 Task: In the Company boozallen.com, Create email and send with subject: 'Elevate Your Success: Introducing a Transformative Opportunity', and with mail content 'Good Day,_x000D_
Embrace the power of innovation. Our disruptive solution will propel your industry forward and position you as a leader in your field._x000D_
Best Regards', attach the document: Business_plan.docx and insert image: visitingcard.jpg. Below Best Regards, write Twitter and insert the URL: 'twitter.com'. Mark checkbox to create task to follow up : In 1 week.  Enter or choose an email address of recipient's from company's contact and send.. Logged in from softage.10@softage.net
Action: Mouse moved to (65, 48)
Screenshot: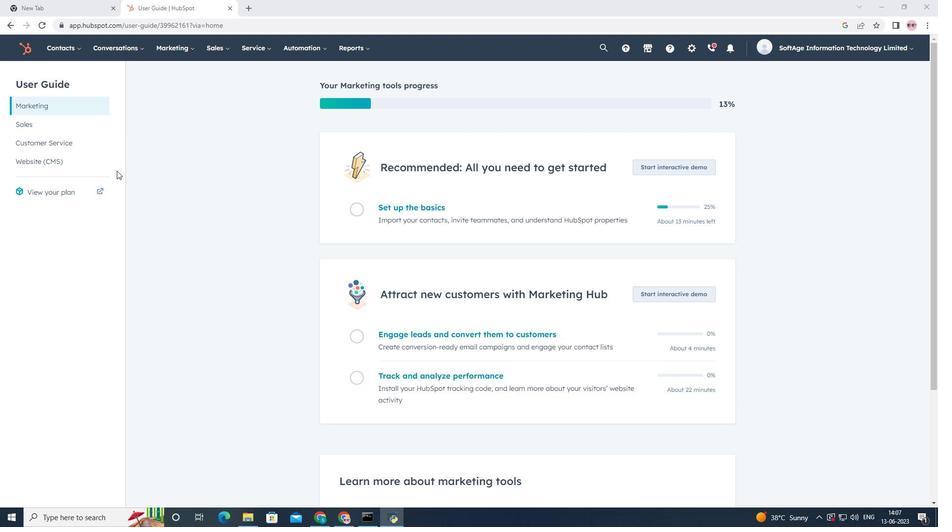
Action: Mouse pressed left at (65, 48)
Screenshot: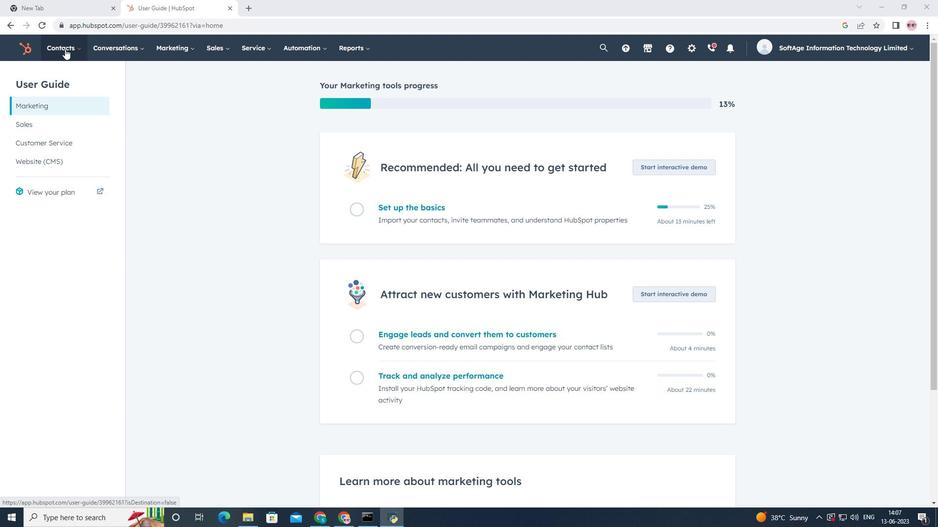 
Action: Mouse moved to (70, 89)
Screenshot: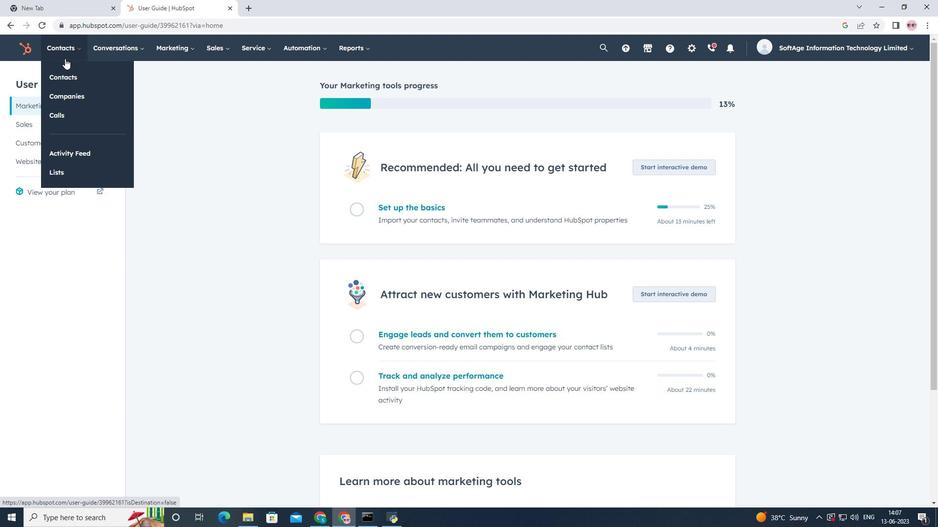 
Action: Mouse pressed left at (70, 89)
Screenshot: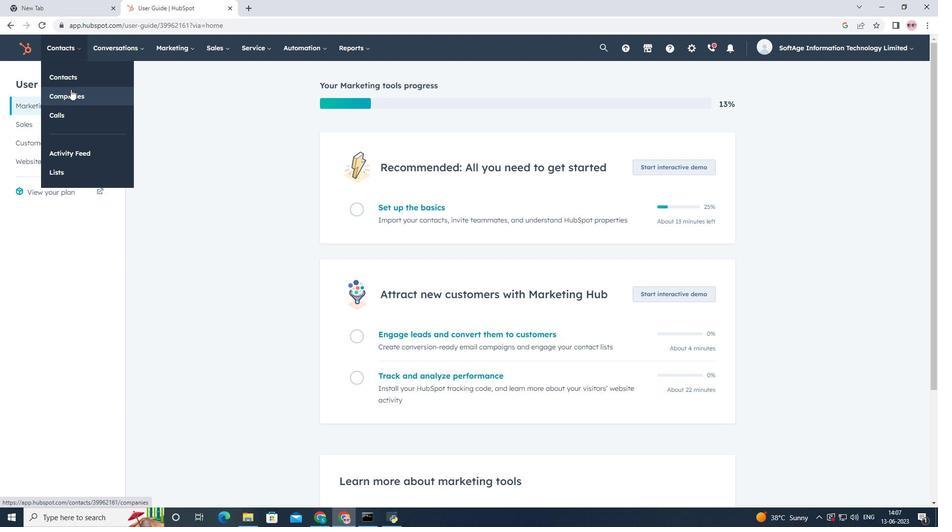 
Action: Mouse moved to (79, 161)
Screenshot: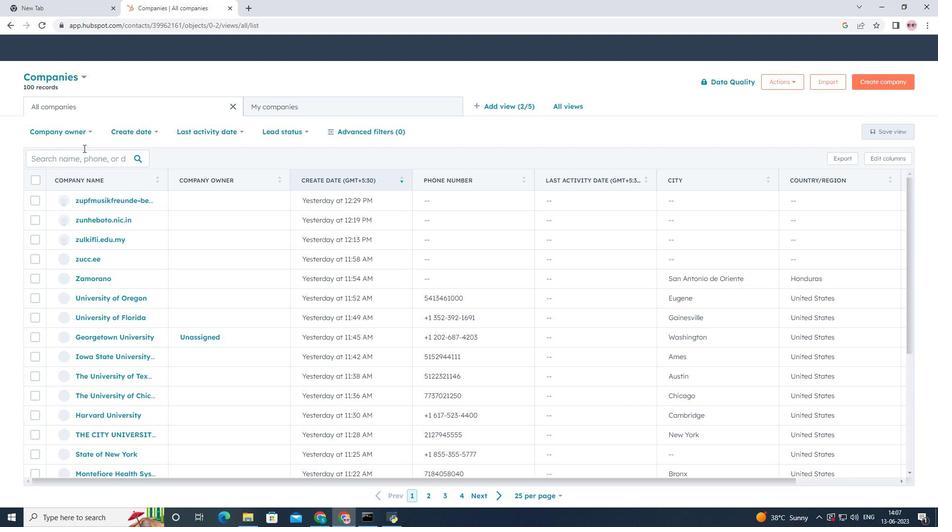 
Action: Mouse pressed left at (79, 161)
Screenshot: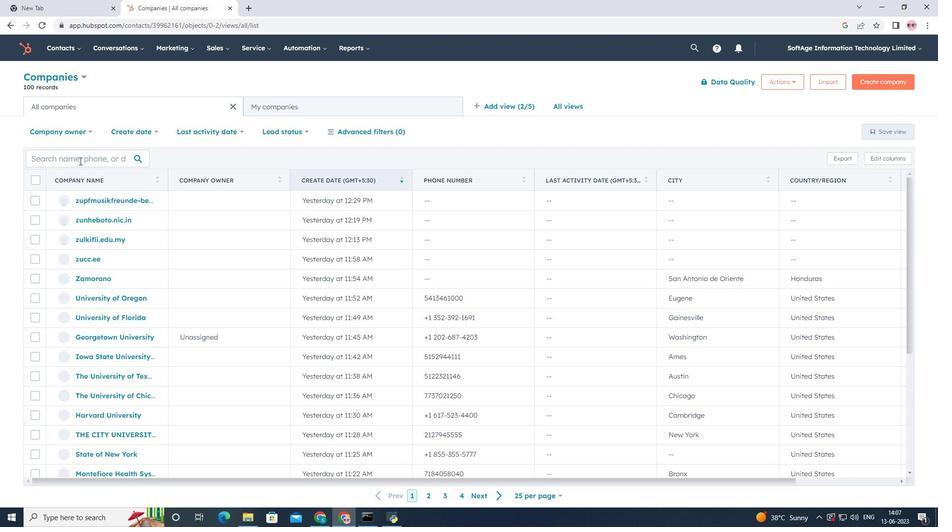 
Action: Key pressed <Key.shift>B<Key.backspace>boozallen.com
Screenshot: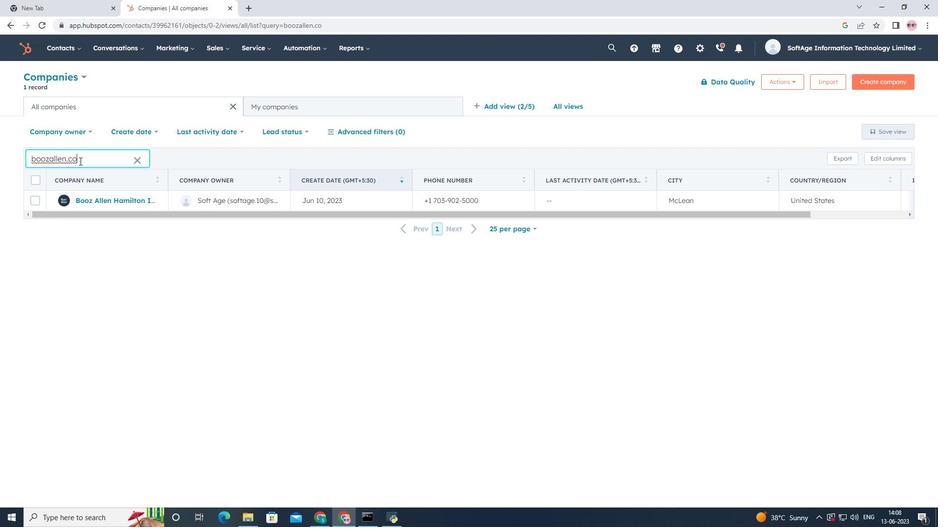
Action: Mouse moved to (99, 197)
Screenshot: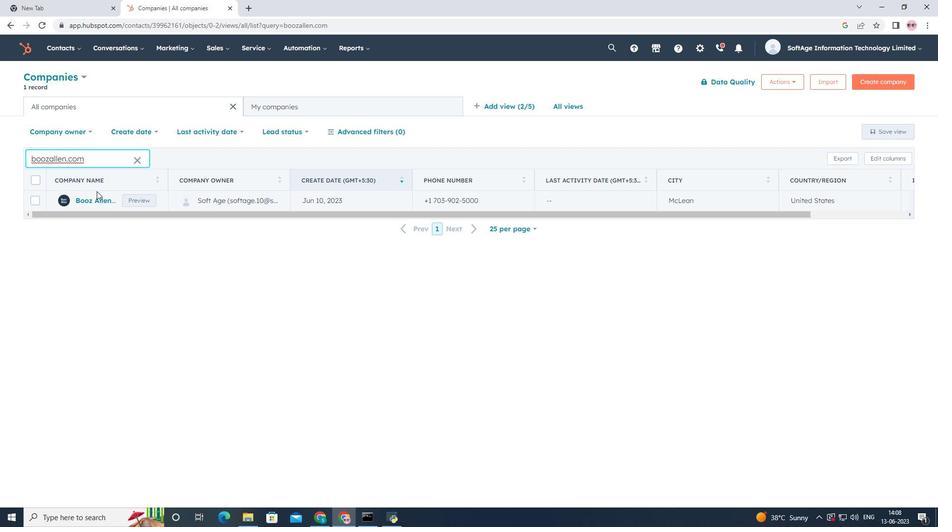 
Action: Mouse pressed left at (99, 197)
Screenshot: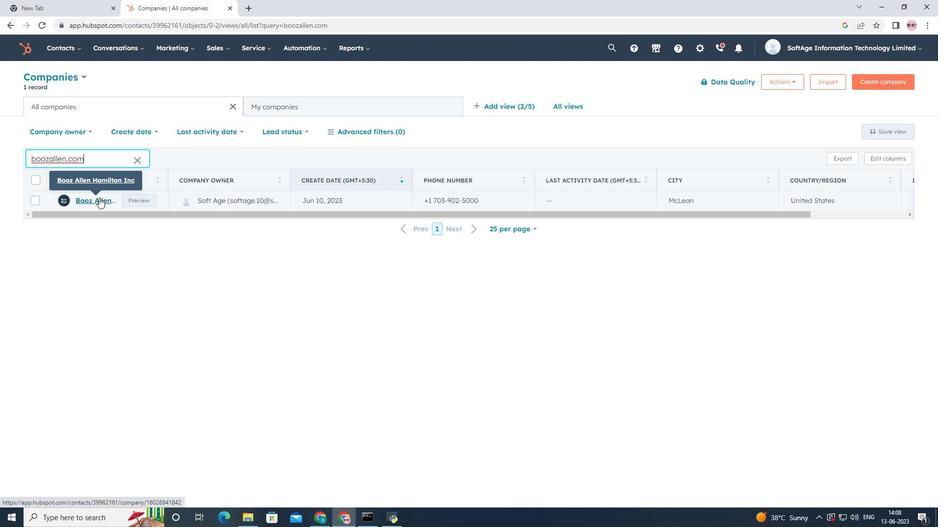 
Action: Mouse moved to (66, 166)
Screenshot: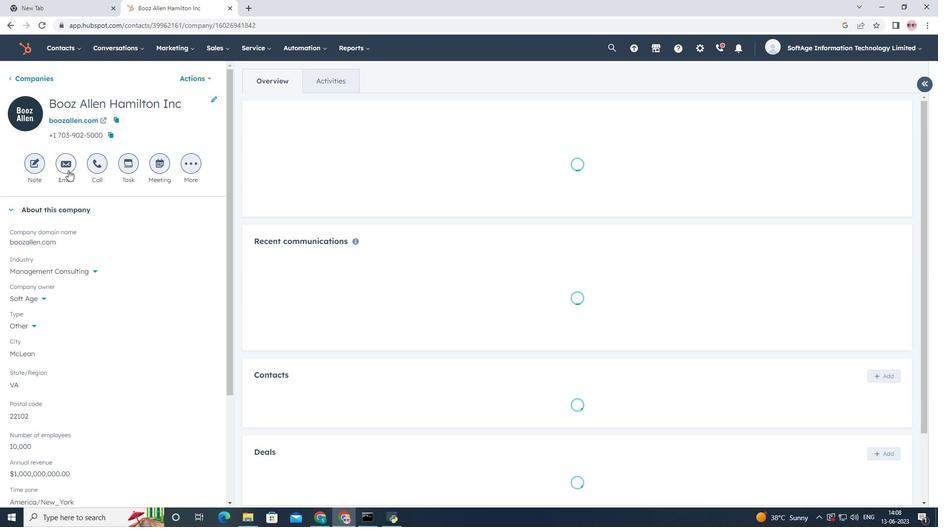 
Action: Mouse pressed left at (66, 166)
Screenshot: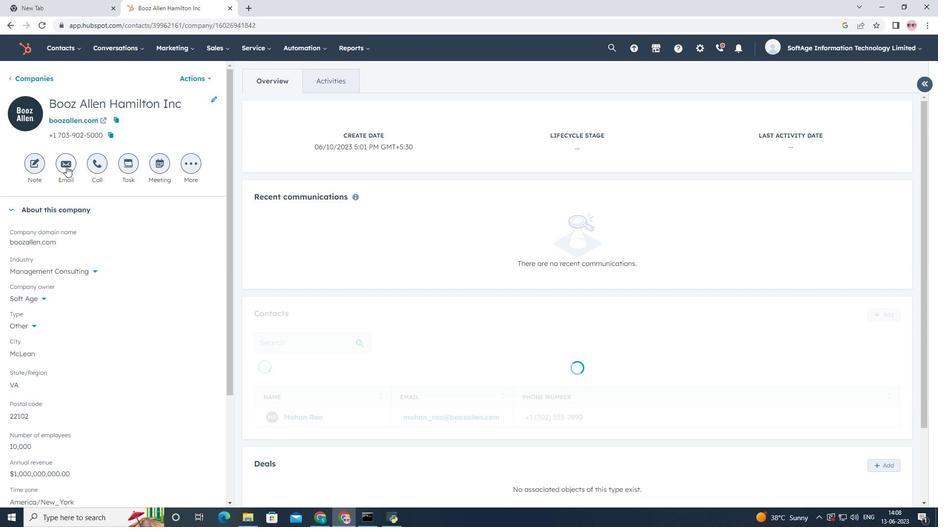 
Action: Mouse moved to (605, 330)
Screenshot: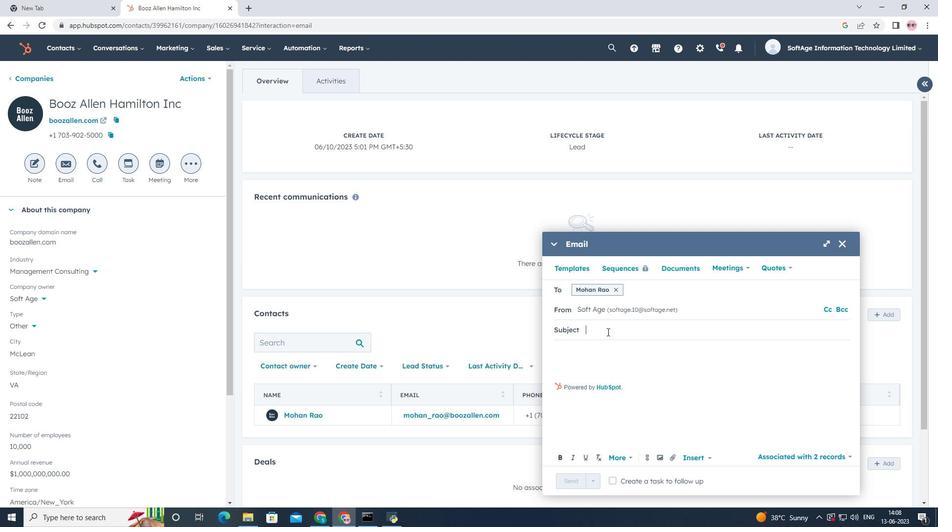 
Action: Mouse pressed left at (605, 330)
Screenshot: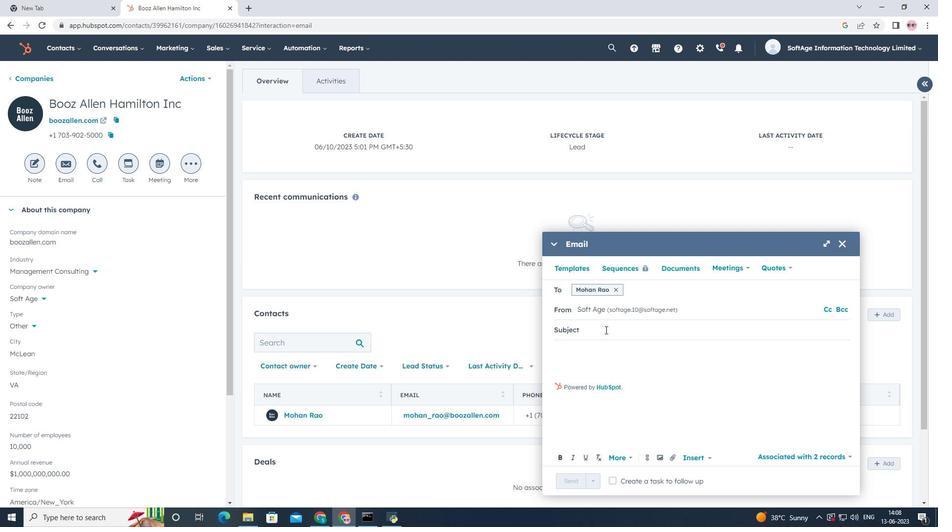 
Action: Key pressed <Key.shift><Key.shift><Key.shift><Key.shift><Key.shift><Key.shift><Key.shift><Key.shift><Key.shift><Key.shift><Key.shift><Key.shift><Key.shift><Key.shift><Key.shift><Key.shift><Key.shift><Key.shift><Key.shift><Key.shift><Key.shift><Key.shift>Elevate<Key.space>your<Key.backspace><Key.backspace><Key.backspace><Key.backspace><Key.shift>Yoi<Key.backspace>ur<Key.space><Key.shift><Key.shift><Key.shift><Key.shift><Key.shift><Key.shift><Key.shift>Success<Key.shift><Key.shift><Key.shift><Key.shift><Key.shift><Key.shift><Key.shift><Key.shift><Key.shift><Key.shift><Key.shift><Key.shift><Key.shift><Key.shift><Key.shift>:<Key.space><Key.shift>Introducing<Key.space>a<Key.space><Key.shift>Transformative<Key.space><Key.shift>Opportunity
Screenshot: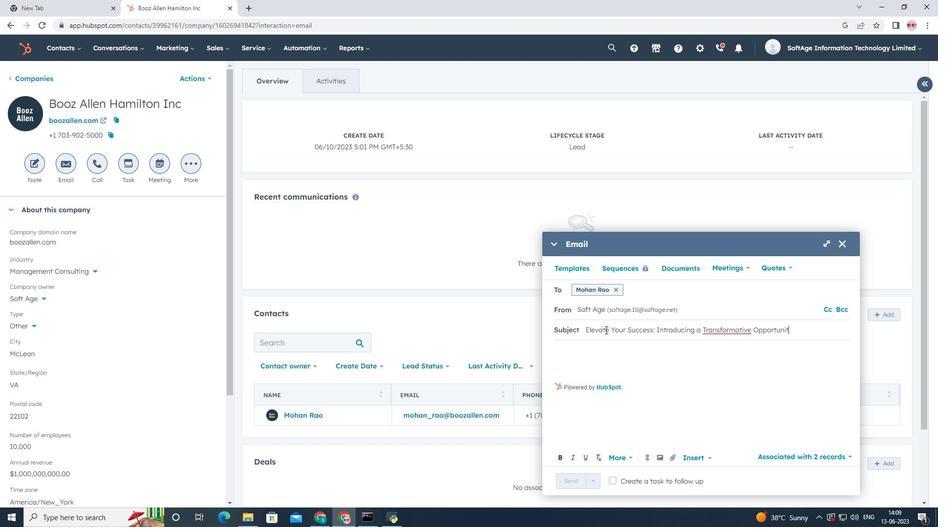
Action: Mouse moved to (569, 347)
Screenshot: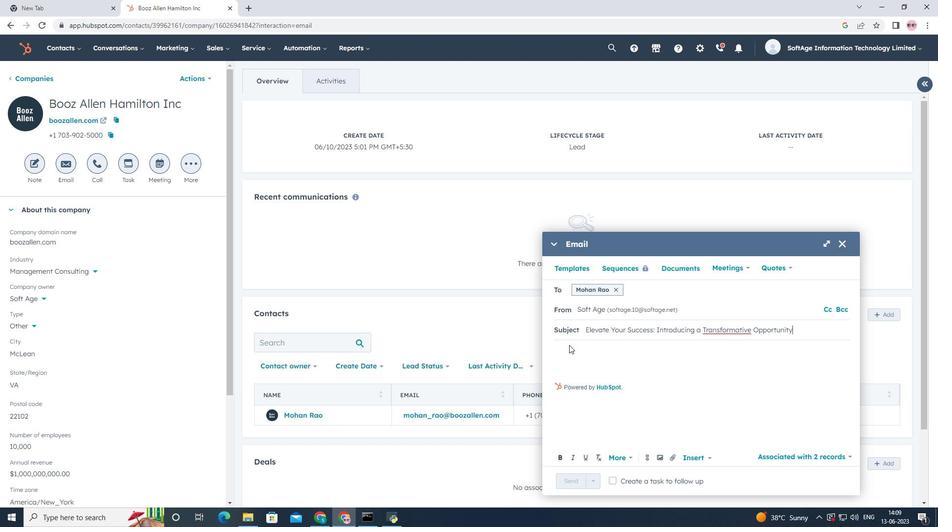 
Action: Mouse pressed left at (569, 347)
Screenshot: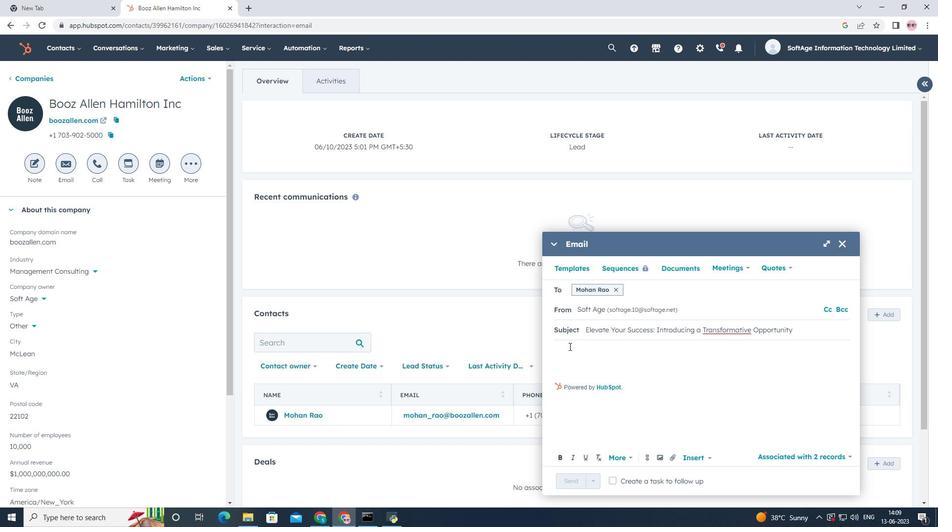 
Action: Key pressed <Key.shift><Key.shift><Key.shift><Key.shift><Key.shift><Key.shift><Key.shift><Key.shift><Key.shift><Key.shift><Key.shift><Key.shift><Key.shift><Key.shift><Key.shift>Good<Key.space><Key.shift>Day
Screenshot: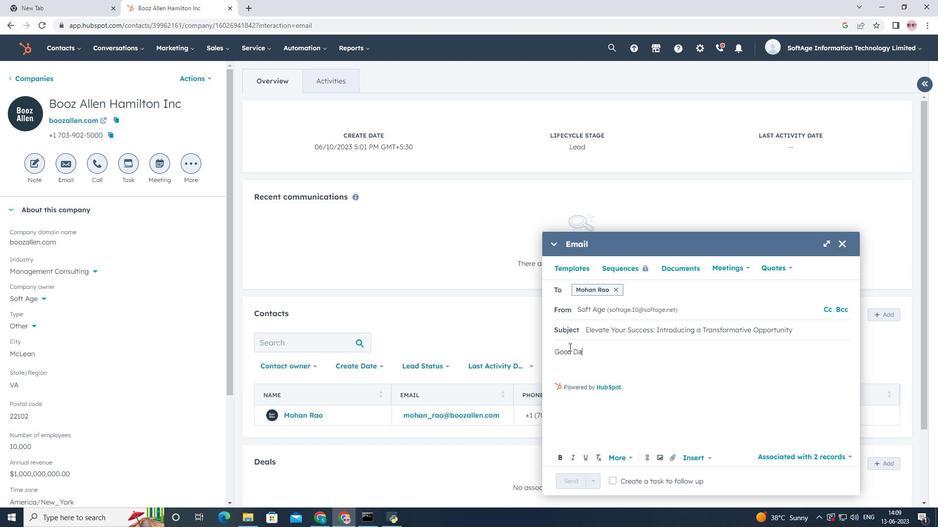 
Action: Mouse moved to (557, 362)
Screenshot: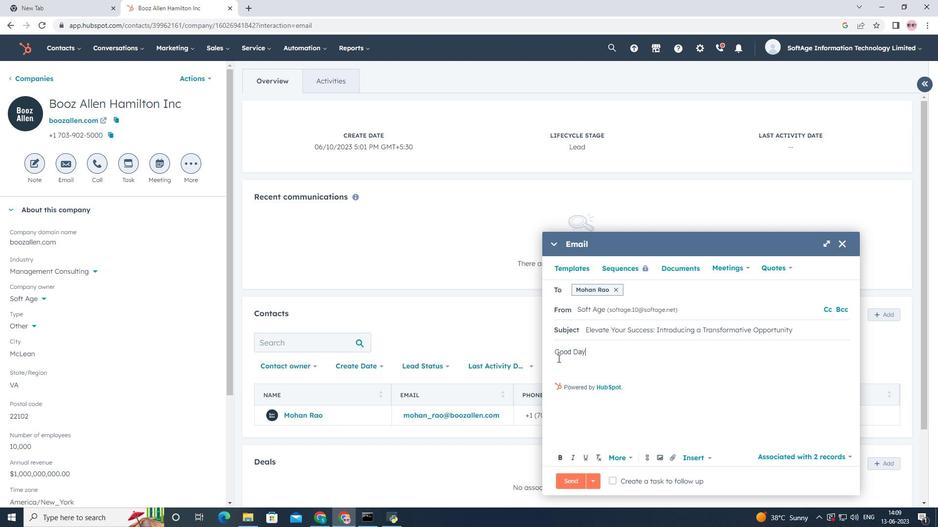 
Action: Mouse pressed left at (557, 362)
Screenshot: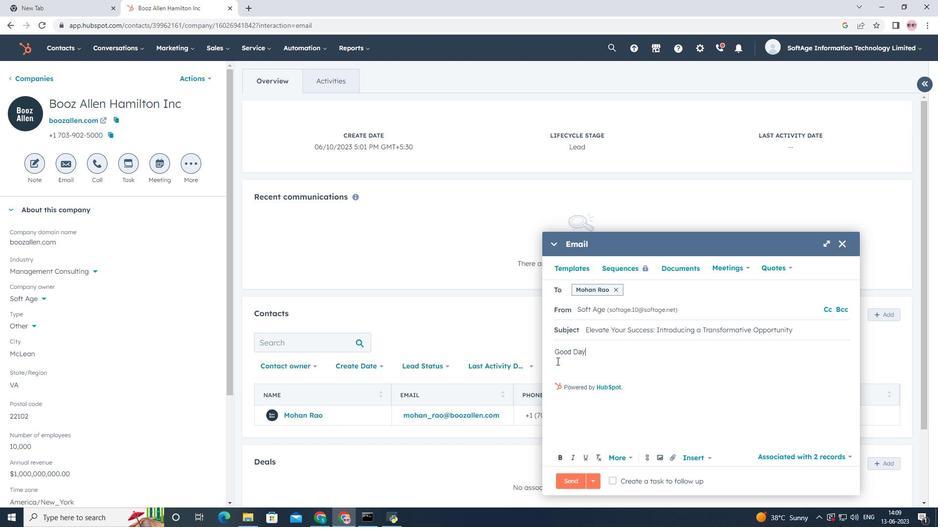 
Action: Key pressed <Key.shift><Key.shift><Key.shift><Key.shift><Key.shift><Key.shift><Key.shift>Embrace<Key.space>the<Key.space>power<Key.space>of<Key.space>innovation<Key.space><Key.backspace>.<Key.space><Key.shift><Key.shift><Key.shift>Our<Key.space>disruptive<Key.space>solution<Key.space>will<Key.space>propel<Key.space>your<Key.space>industry<Key.space>forward<Key.space>and<Key.space>positiom<Key.backspace>n<Key.space>you<Key.space>as<Key.space>a<Key.space>leader<Key.space>in<Key.space>your<Key.space>field.<Key.enter><Key.shift>Best<Key.space><Key.shift>Regards<Key.enter>
Screenshot: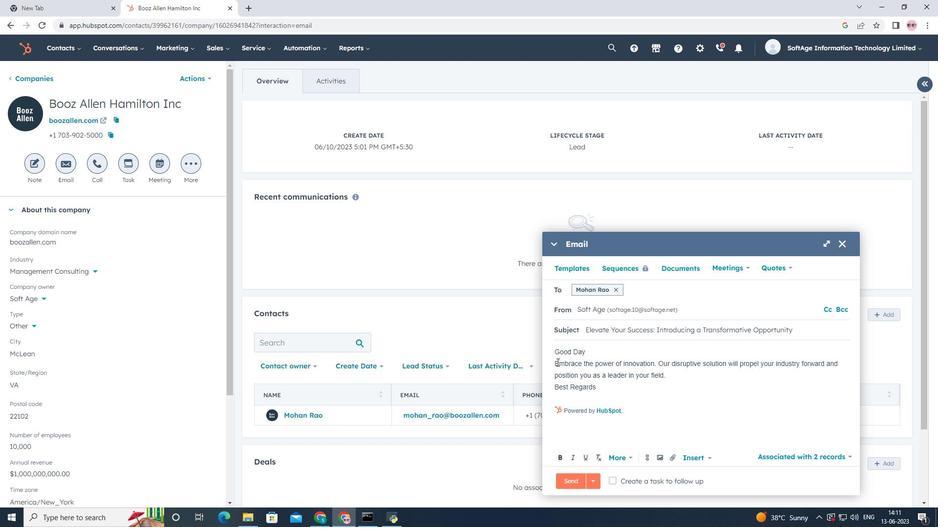 
Action: Mouse moved to (671, 458)
Screenshot: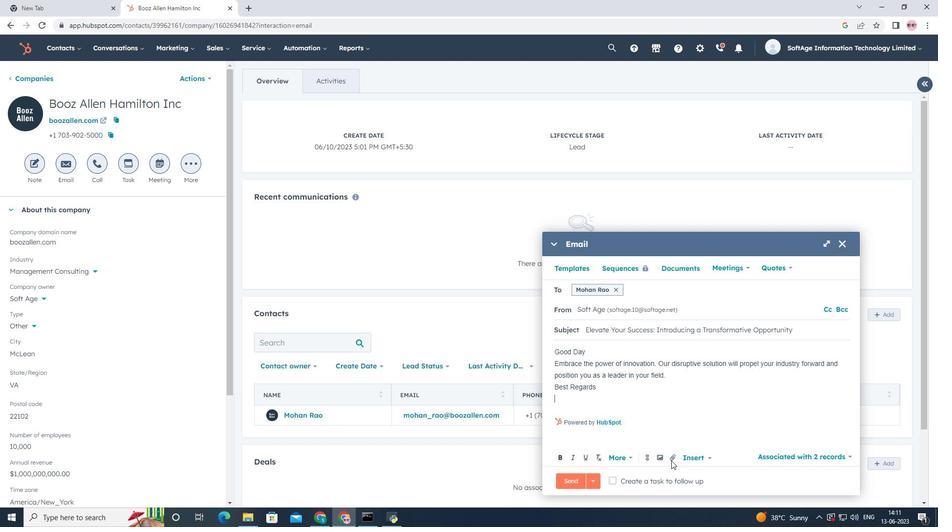 
Action: Mouse pressed left at (671, 458)
Screenshot: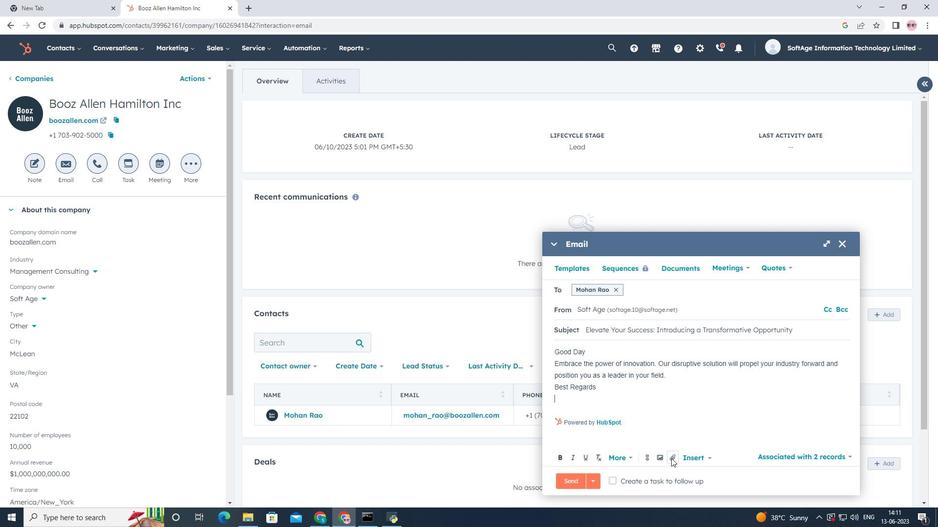 
Action: Mouse moved to (677, 430)
Screenshot: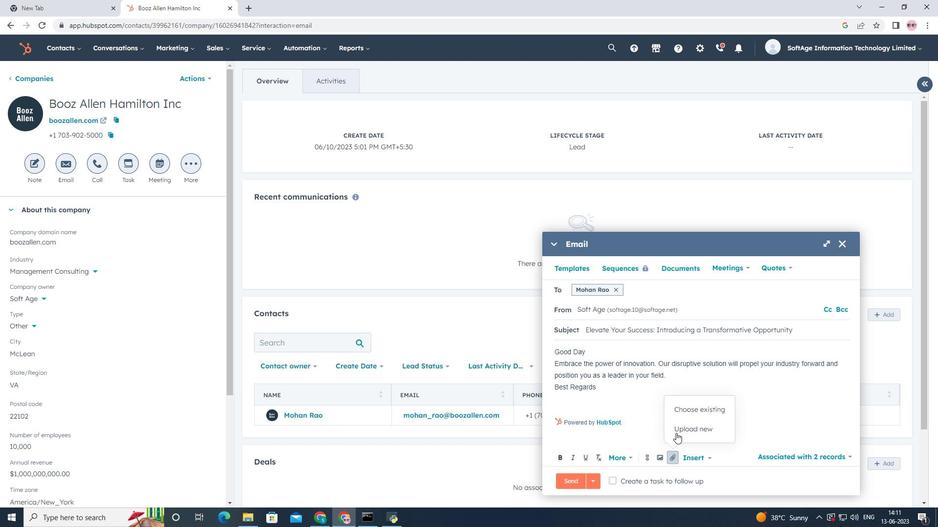 
Action: Mouse pressed left at (677, 430)
Screenshot: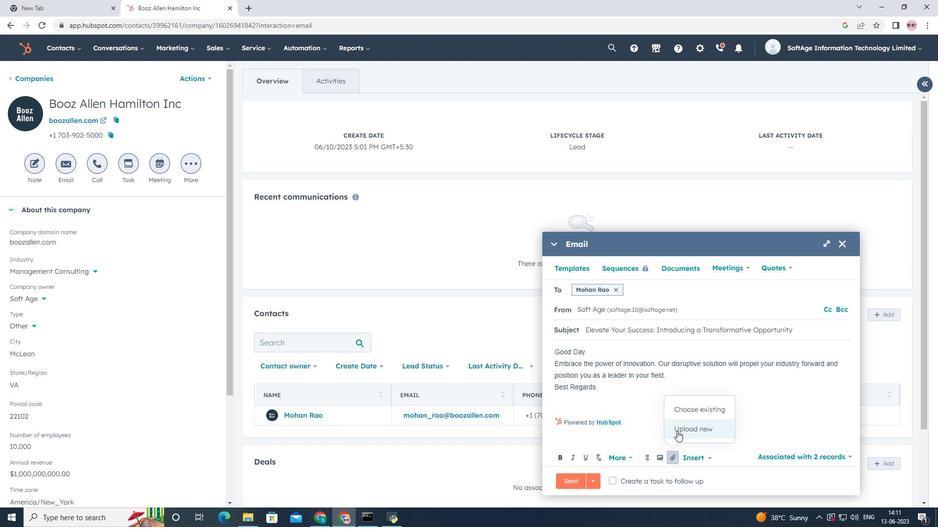 
Action: Mouse moved to (47, 119)
Screenshot: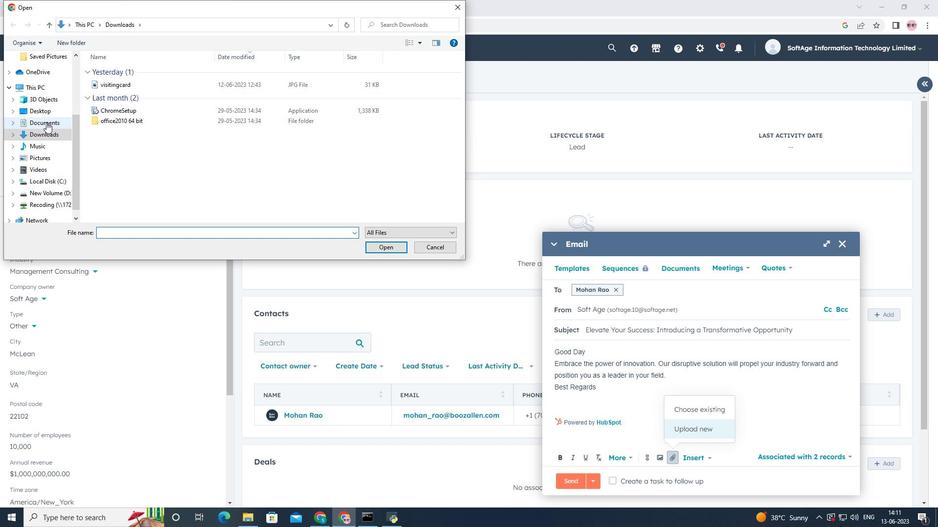 
Action: Mouse pressed left at (47, 119)
Screenshot: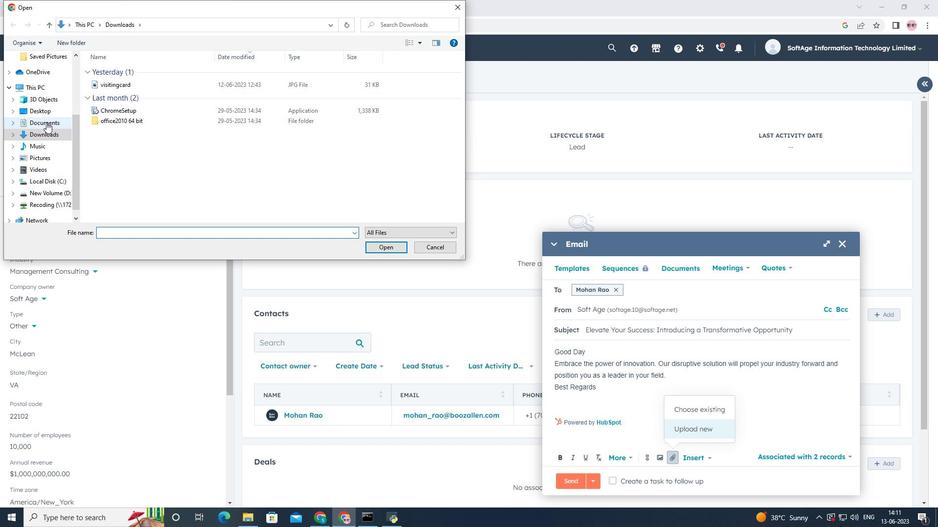 
Action: Mouse moved to (121, 81)
Screenshot: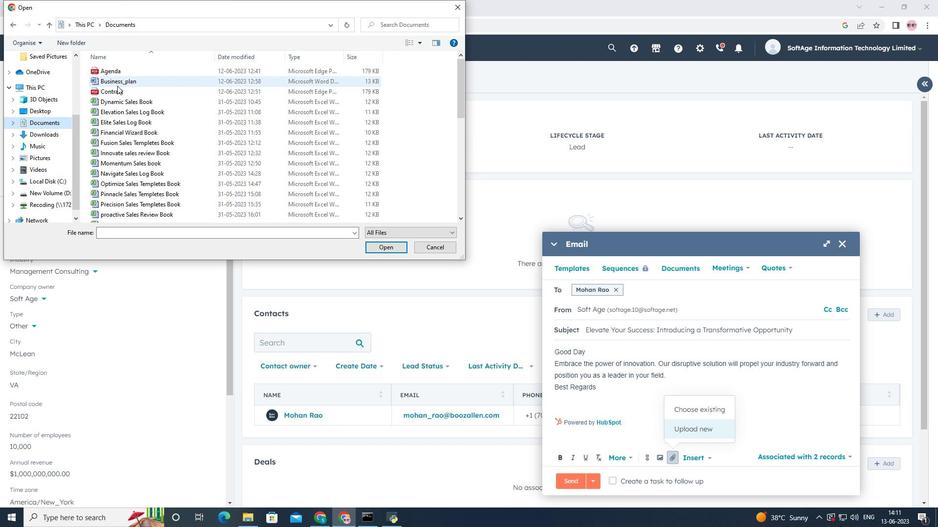 
Action: Mouse pressed left at (121, 81)
Screenshot: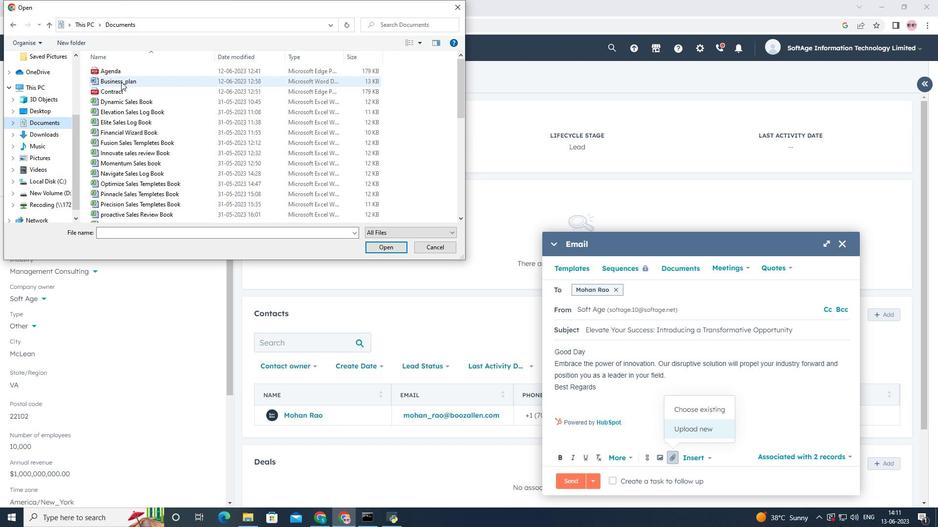 
Action: Mouse moved to (382, 248)
Screenshot: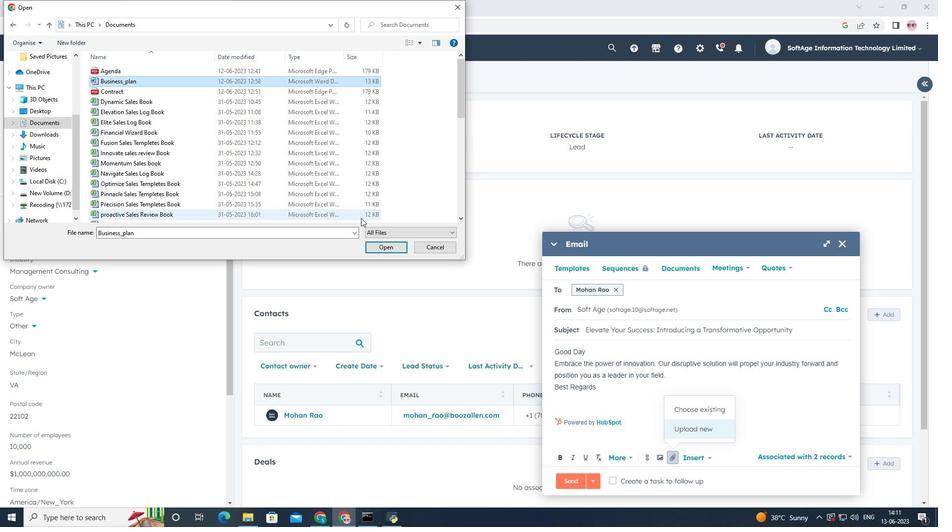 
Action: Mouse pressed left at (382, 248)
Screenshot: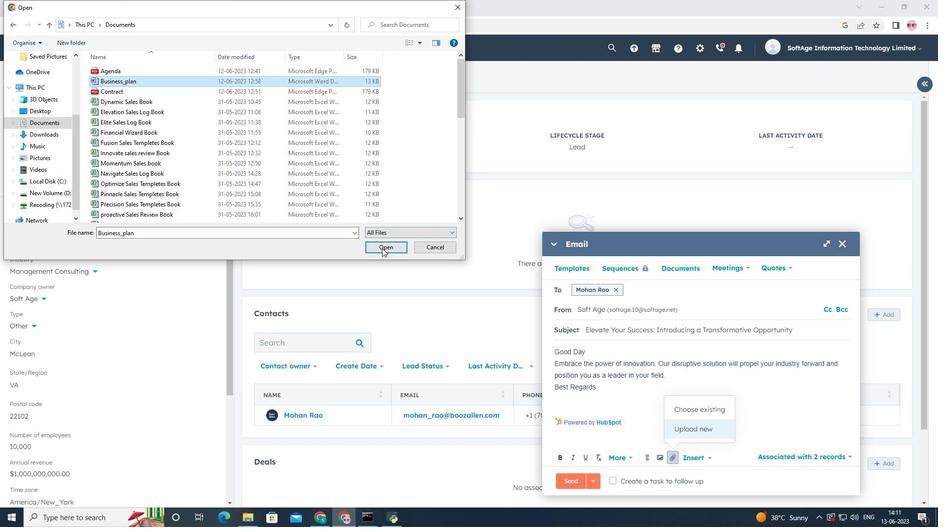
Action: Mouse moved to (663, 431)
Screenshot: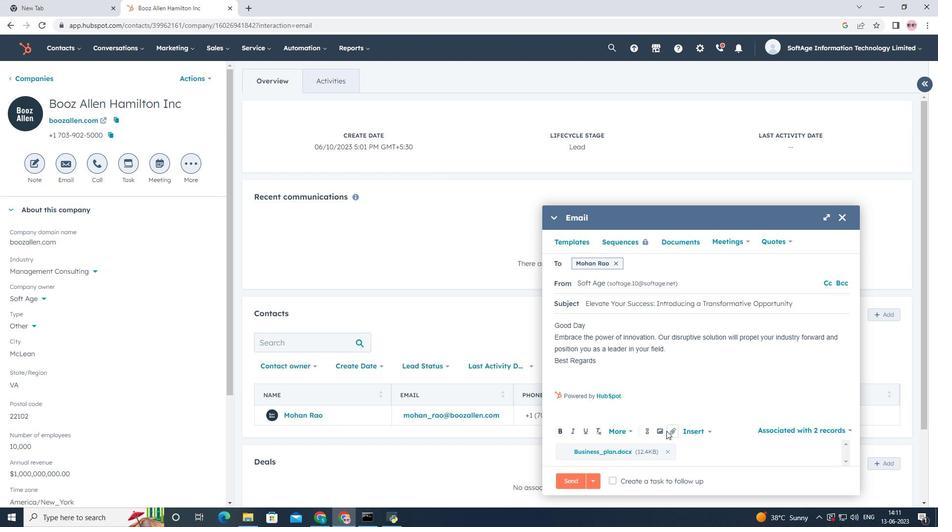 
Action: Mouse pressed left at (663, 431)
Screenshot: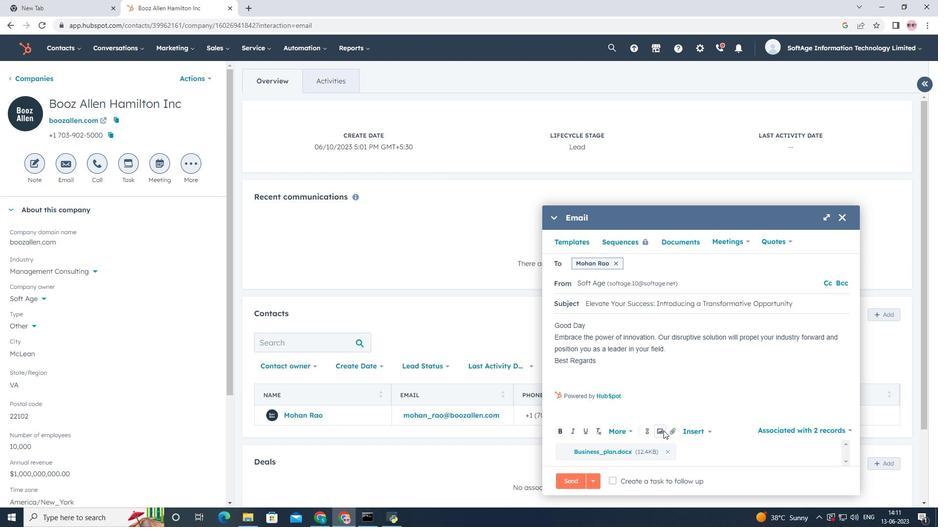
Action: Mouse moved to (657, 397)
Screenshot: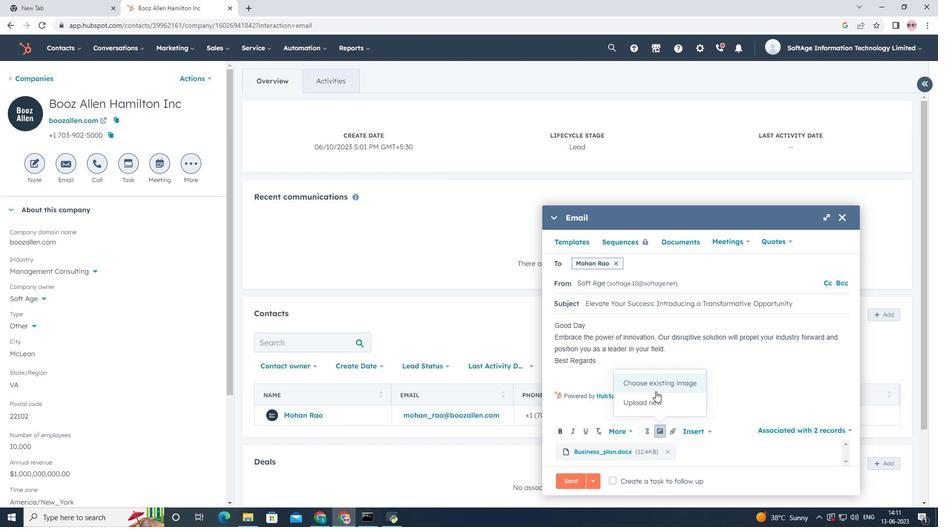 
Action: Mouse pressed left at (657, 397)
Screenshot: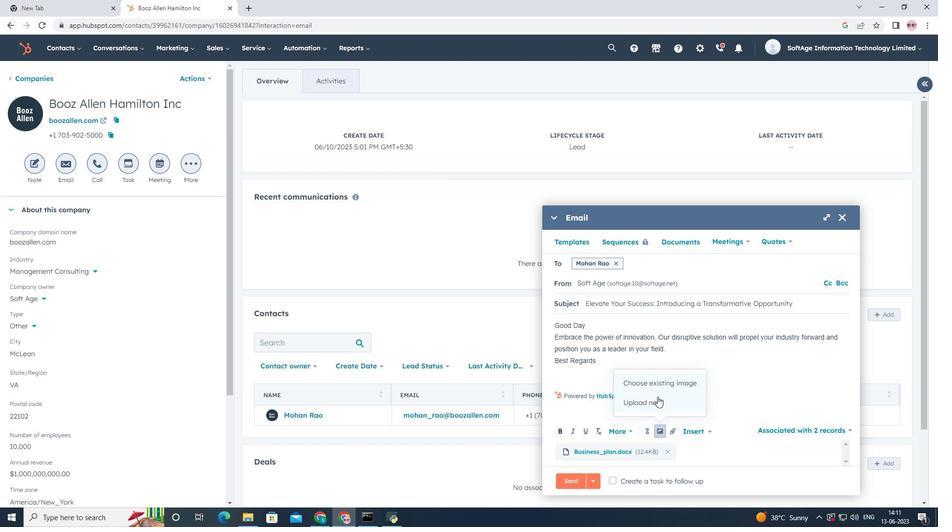 
Action: Mouse moved to (43, 131)
Screenshot: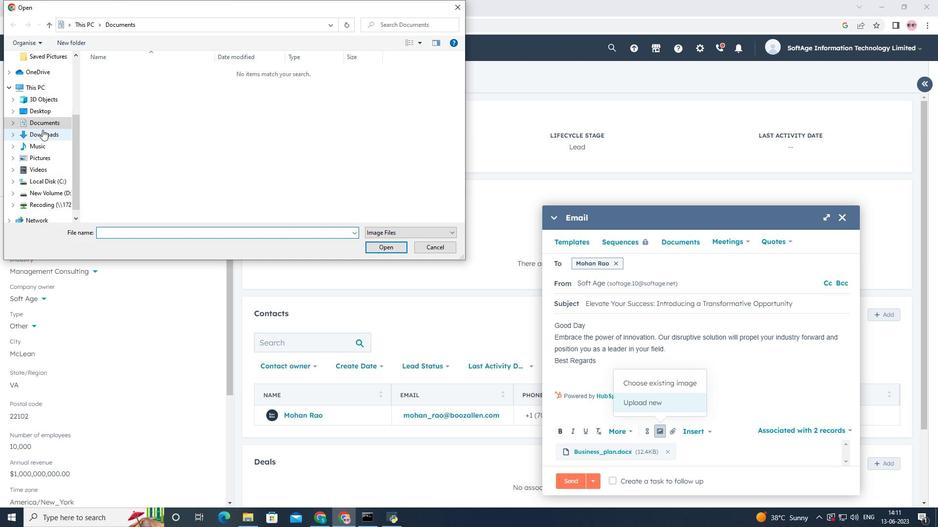 
Action: Mouse pressed left at (43, 131)
Screenshot: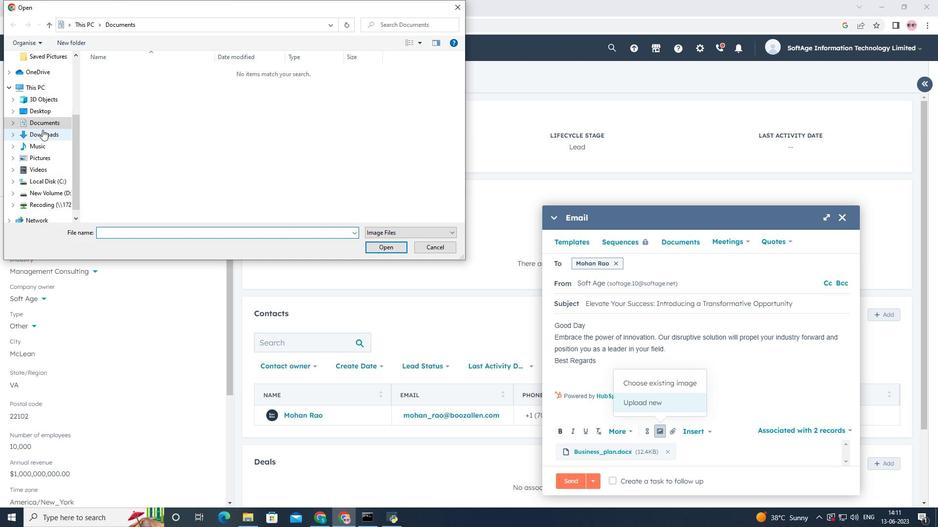 
Action: Mouse moved to (106, 79)
Screenshot: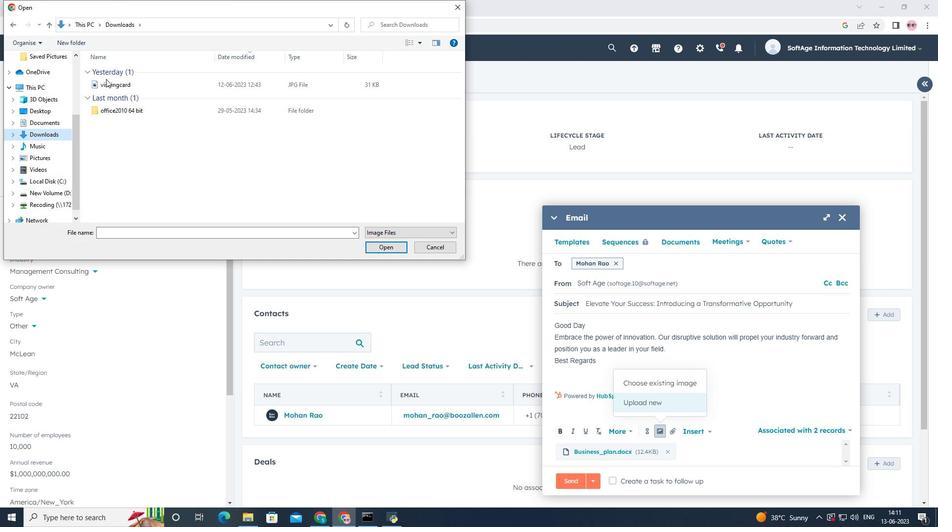 
Action: Mouse pressed left at (106, 79)
Screenshot: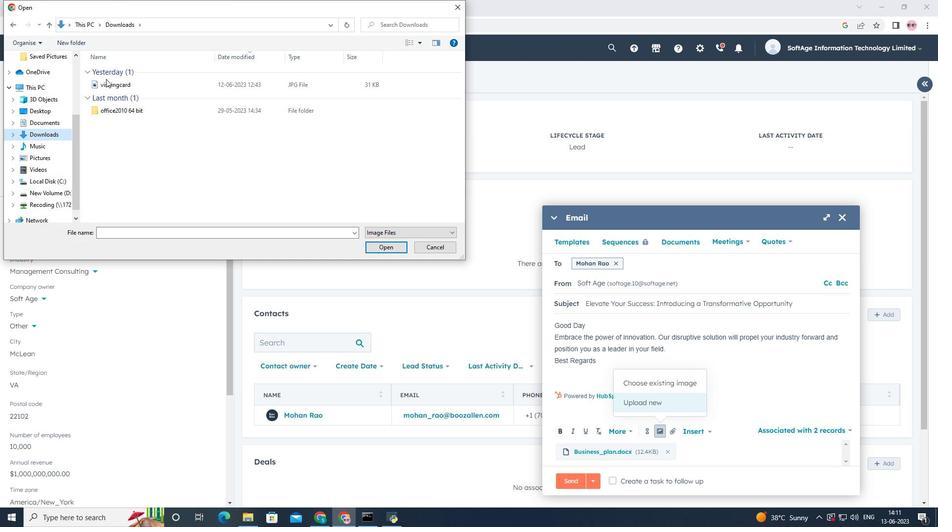 
Action: Mouse moved to (109, 82)
Screenshot: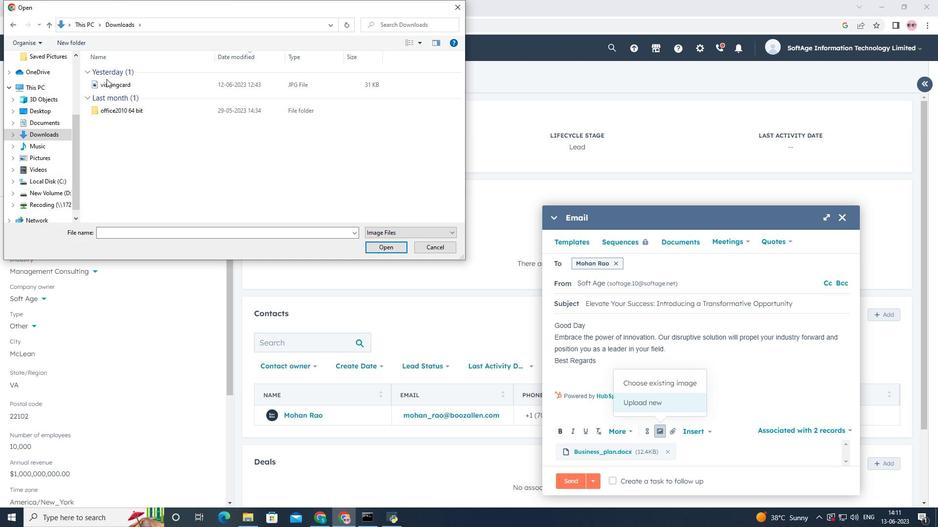 
Action: Mouse pressed left at (109, 82)
Screenshot: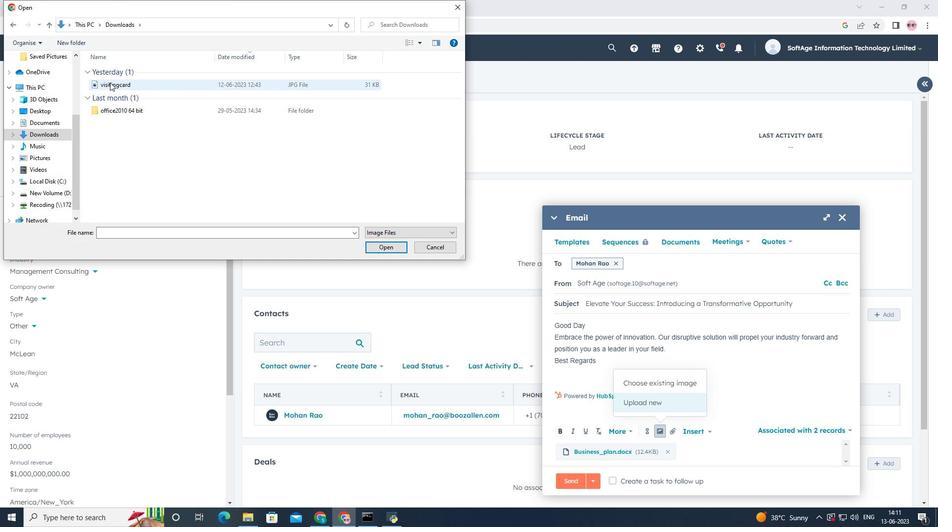 
Action: Mouse moved to (380, 248)
Screenshot: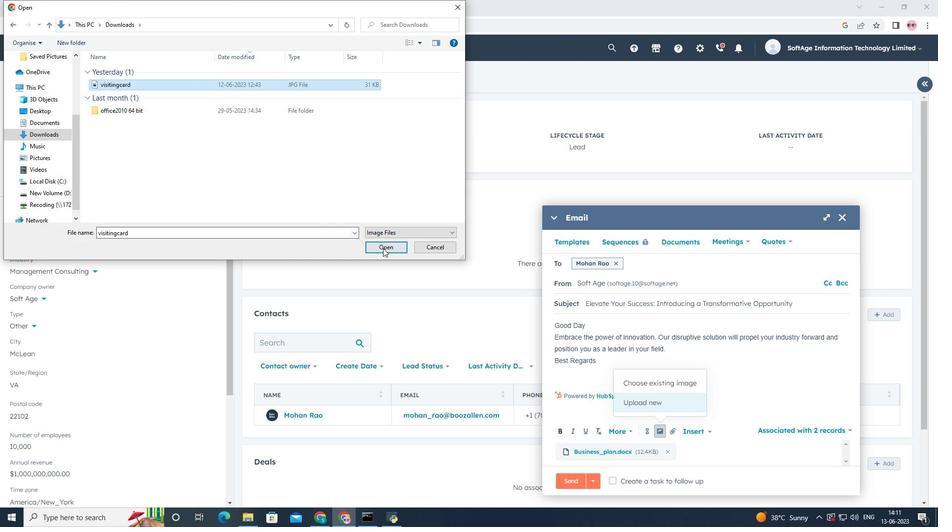 
Action: Mouse pressed left at (380, 248)
Screenshot: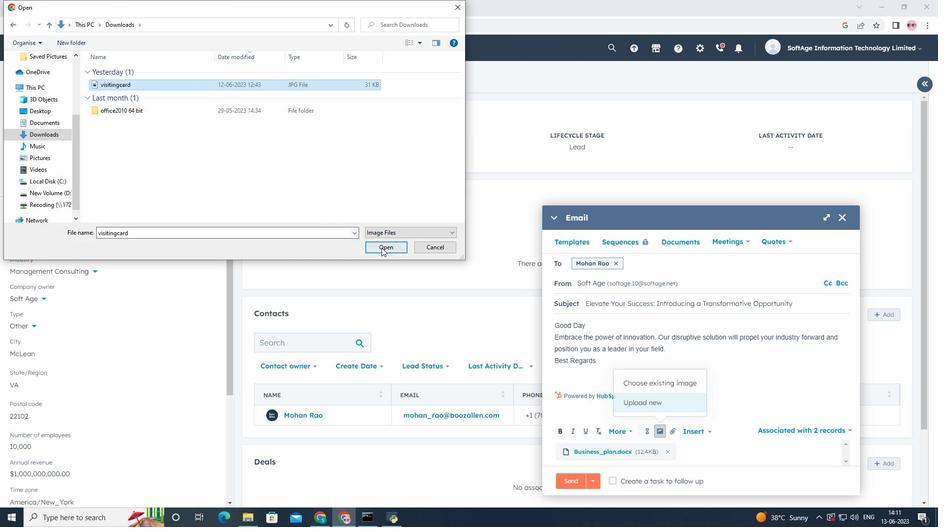 
Action: Mouse moved to (572, 265)
Screenshot: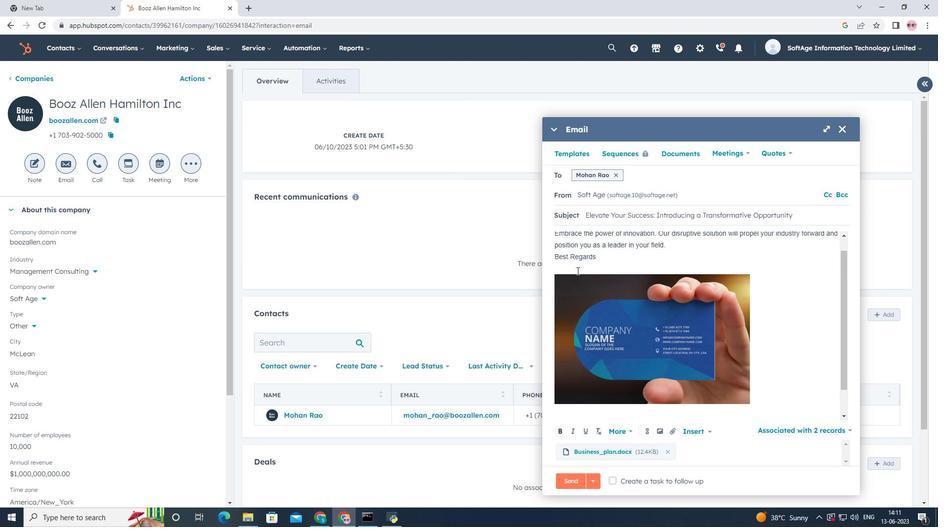 
Action: Mouse pressed left at (572, 265)
Screenshot: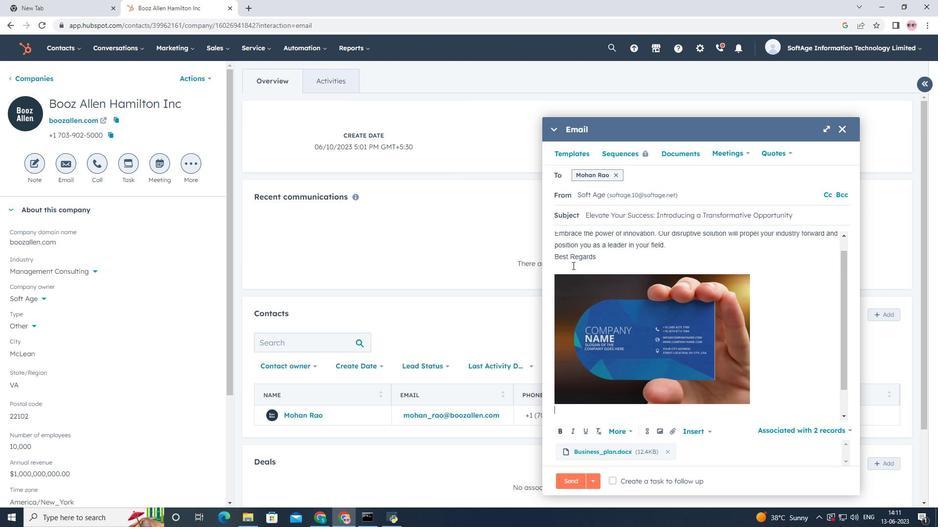 
Action: Key pressed <Key.shift><Key.shift><Key.shift><Key.shift><Key.shift><Key.shift><Key.shift><Key.shift><Key.shift><Key.shift><Key.shift><Key.shift><Key.shift><Key.shift><Key.shift><Key.shift><Key.shift><Key.shift><Key.shift><Key.shift><Key.shift><Key.shift><Key.shift><Key.shift><Key.shift><Key.shift><Key.shift><Key.shift><Key.shift><Key.shift><Key.shift><Key.shift><Key.shift><Key.shift><Key.shift><Key.shift><Key.shift><Key.shift><Key.shift><Key.shift><Key.shift><Key.shift><Key.shift><Key.shift><Key.shift><Key.shift><Key.shift><Key.shift>Twitter<Key.space>
Screenshot: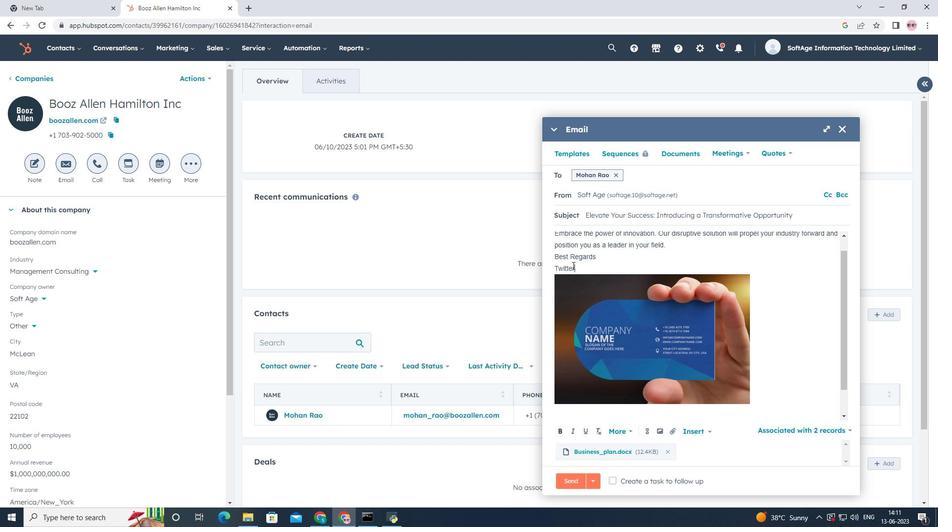 
Action: Mouse moved to (649, 435)
Screenshot: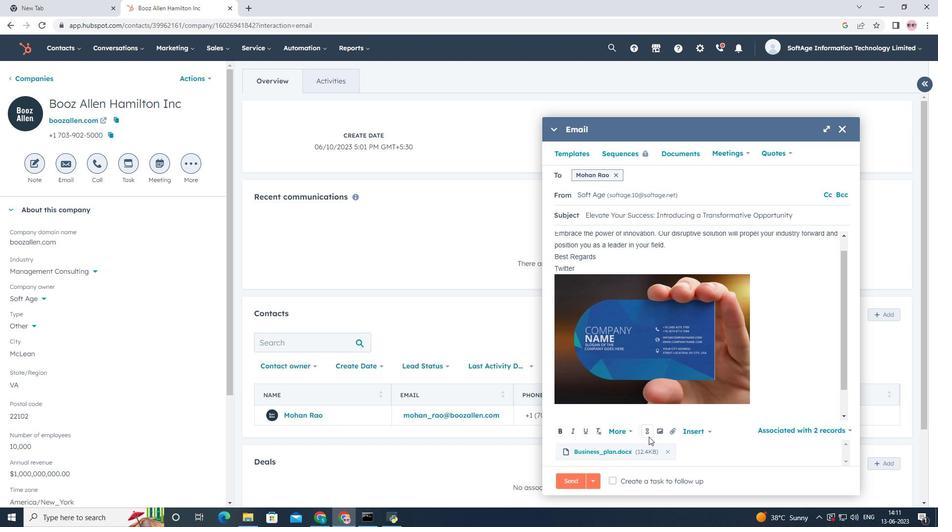
Action: Mouse pressed left at (649, 435)
Screenshot: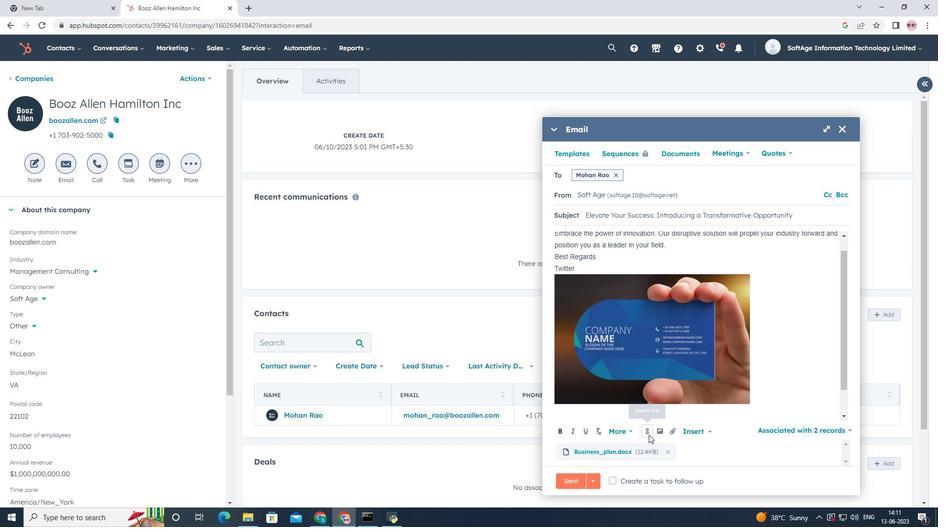 
Action: Mouse moved to (681, 354)
Screenshot: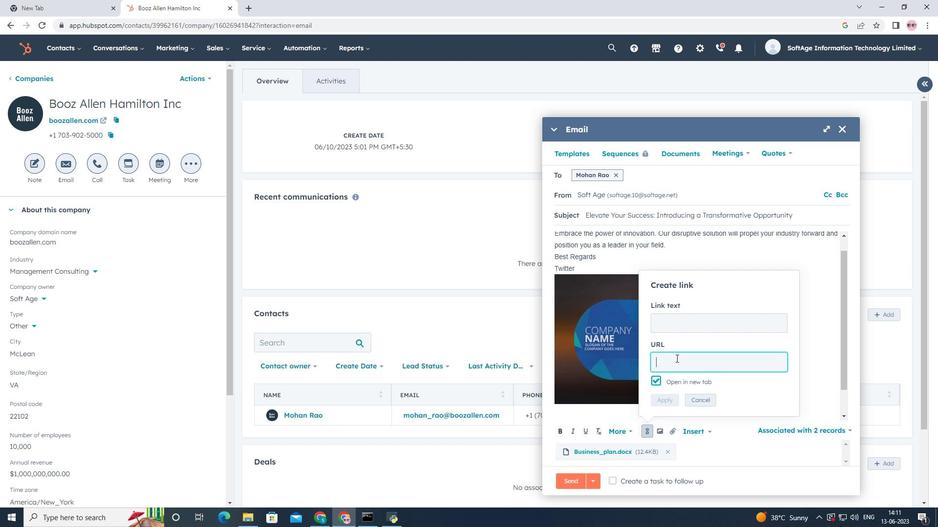 
Action: Key pressed twitter.com
Screenshot: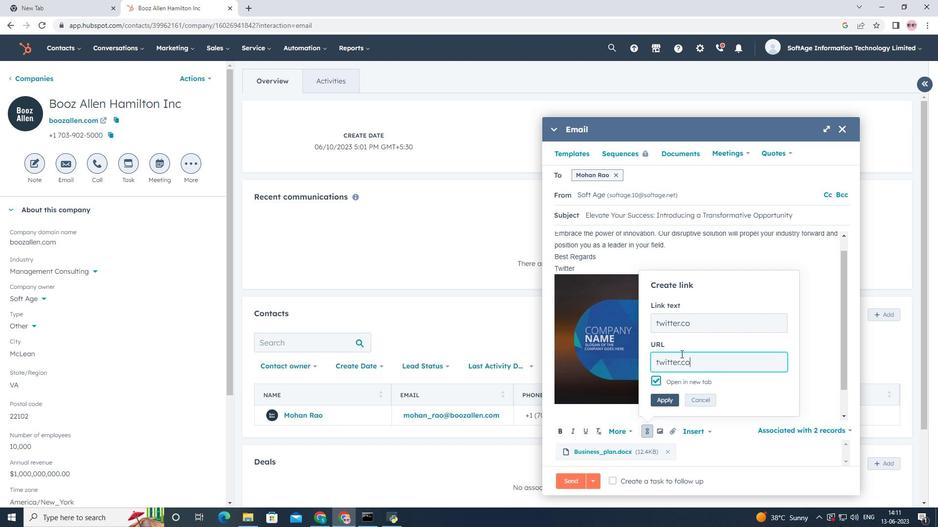 
Action: Mouse scrolled (681, 354) with delta (0, 0)
Screenshot: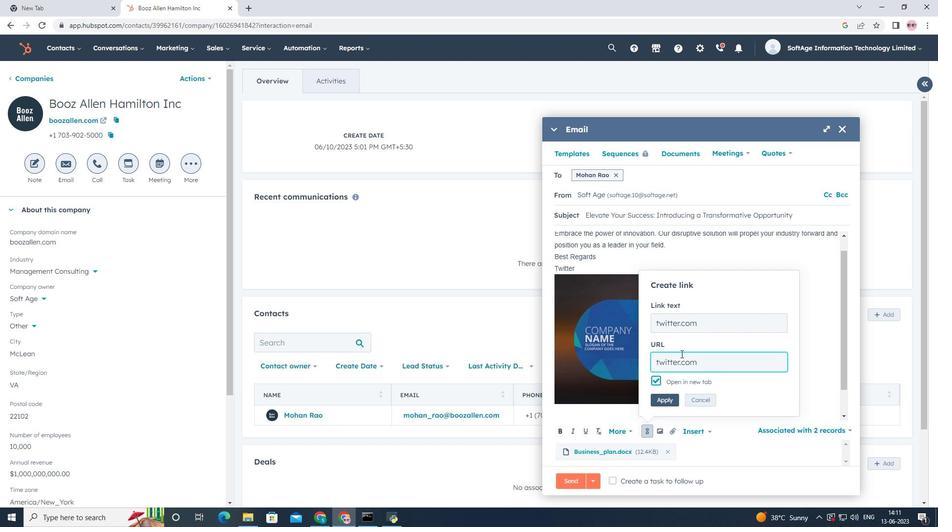 
Action: Mouse moved to (670, 398)
Screenshot: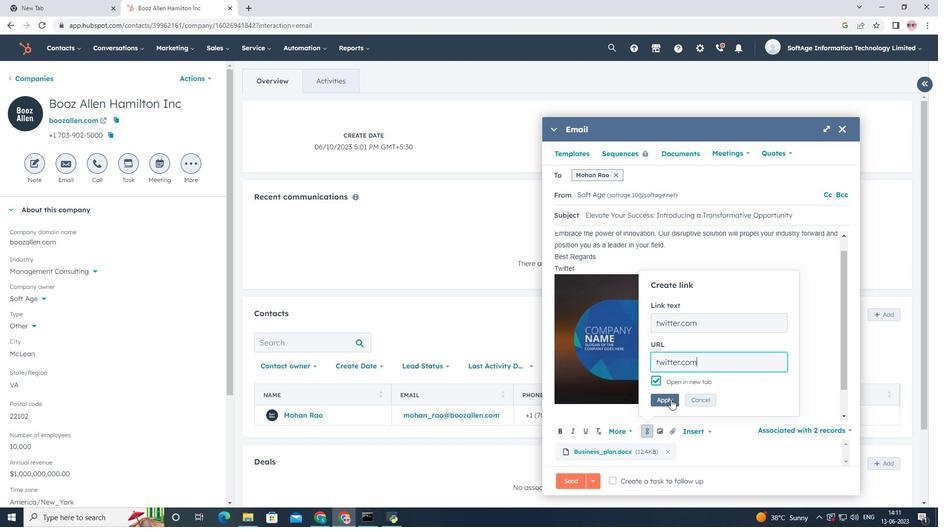
Action: Mouse pressed left at (670, 398)
Screenshot: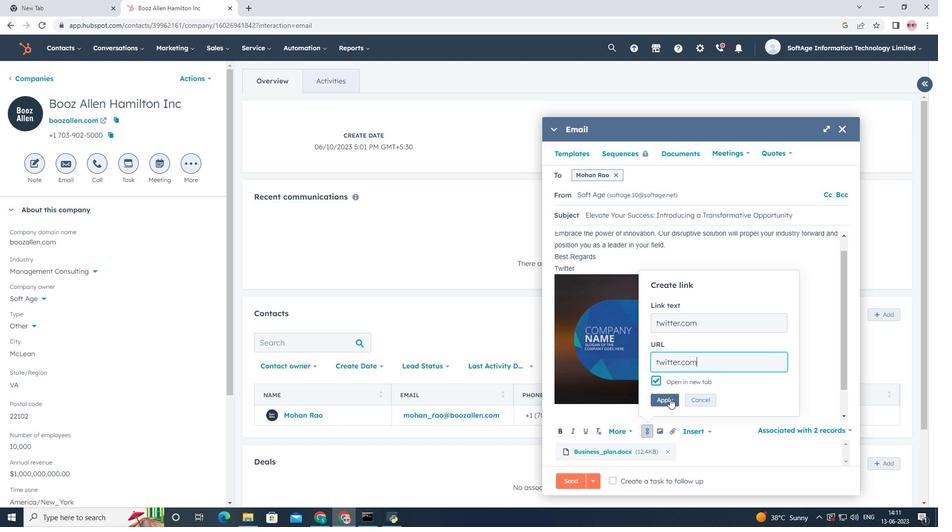 
Action: Mouse moved to (641, 336)
Screenshot: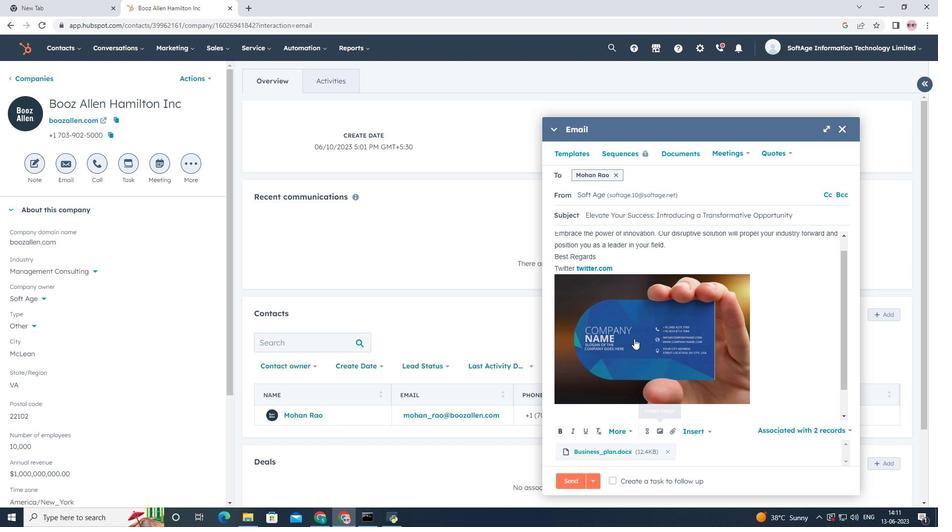 
Action: Mouse scrolled (641, 335) with delta (0, 0)
Screenshot: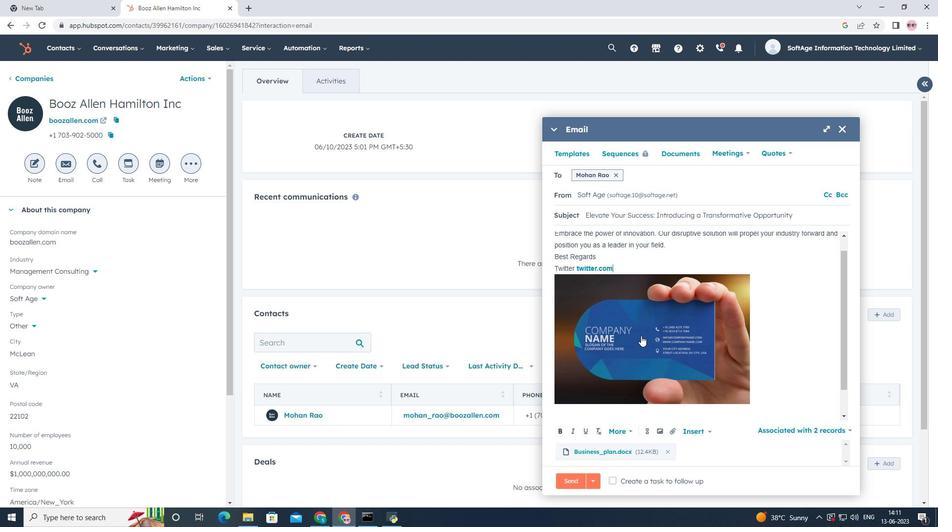 
Action: Mouse scrolled (641, 335) with delta (0, 0)
Screenshot: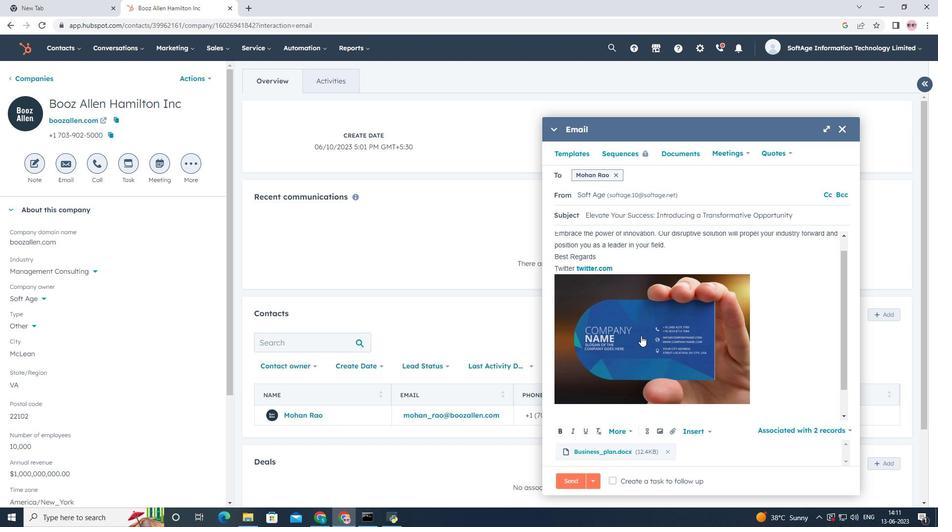 
Action: Mouse moved to (644, 342)
Screenshot: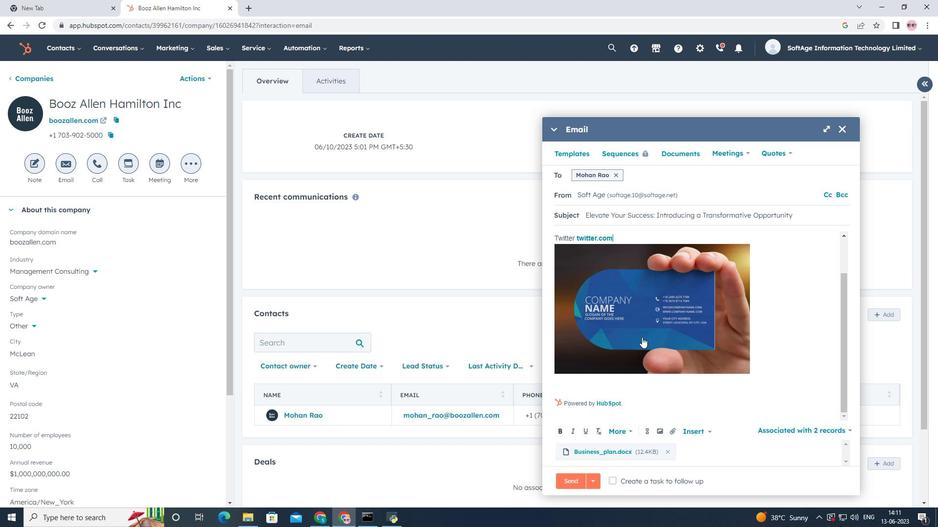 
Action: Mouse scrolled (644, 342) with delta (0, 0)
Screenshot: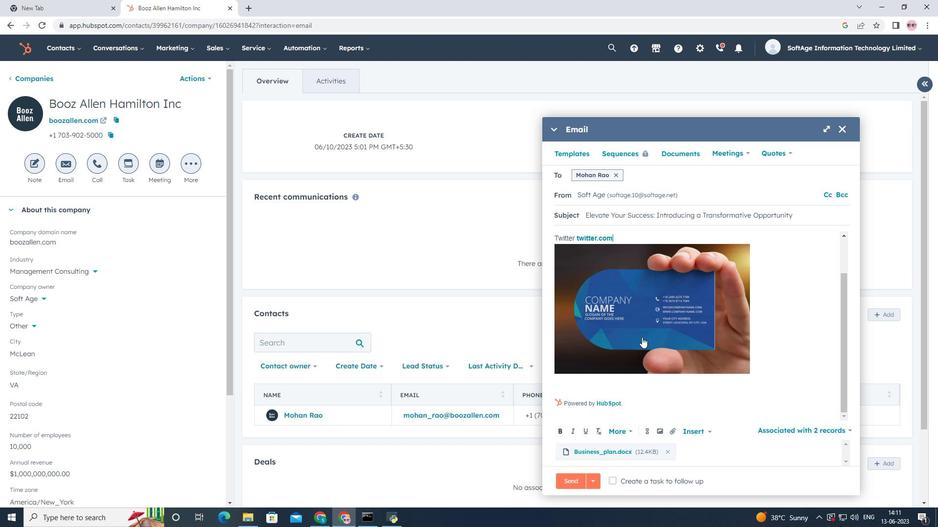 
Action: Mouse moved to (645, 344)
Screenshot: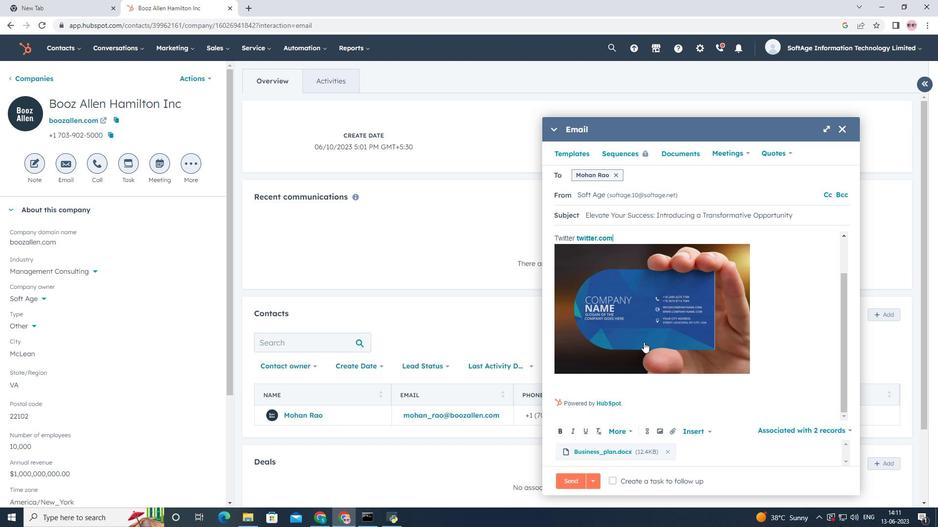 
Action: Mouse scrolled (645, 343) with delta (0, 0)
Screenshot: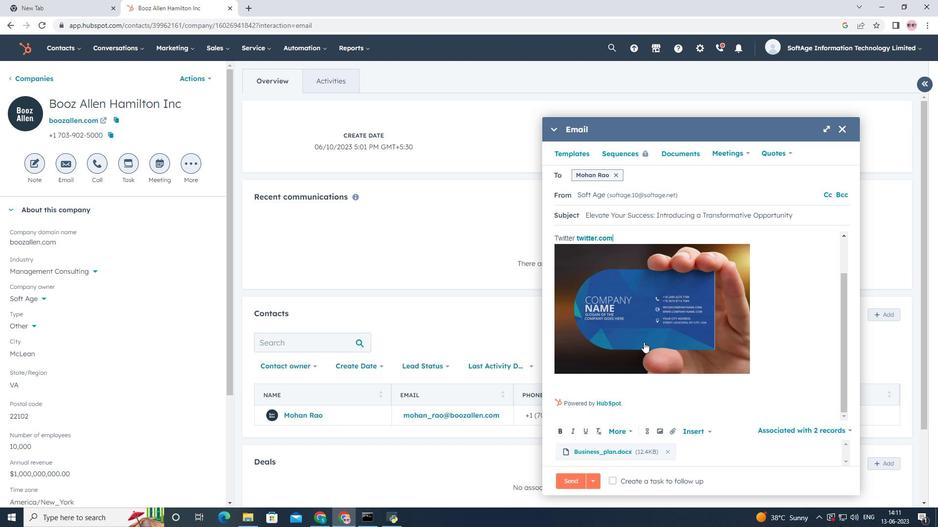 
Action: Mouse moved to (645, 345)
Screenshot: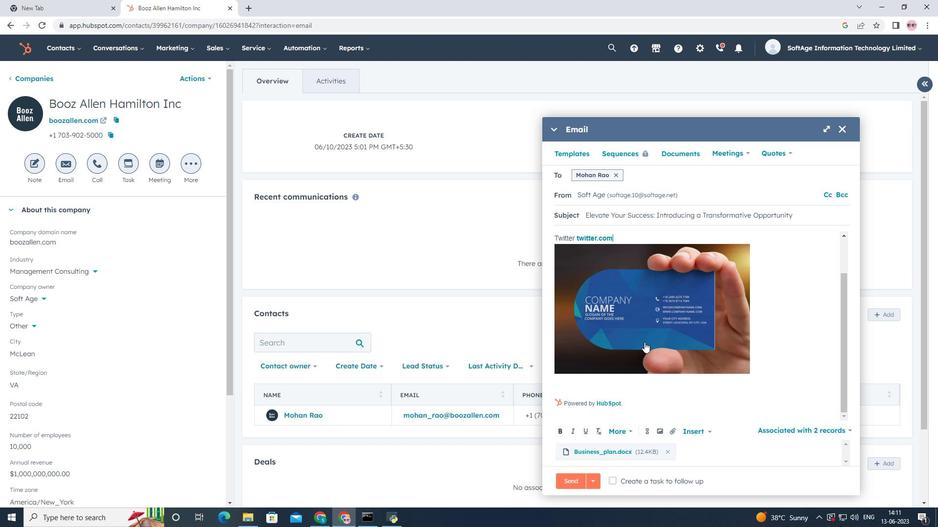 
Action: Mouse scrolled (645, 344) with delta (0, 0)
Screenshot: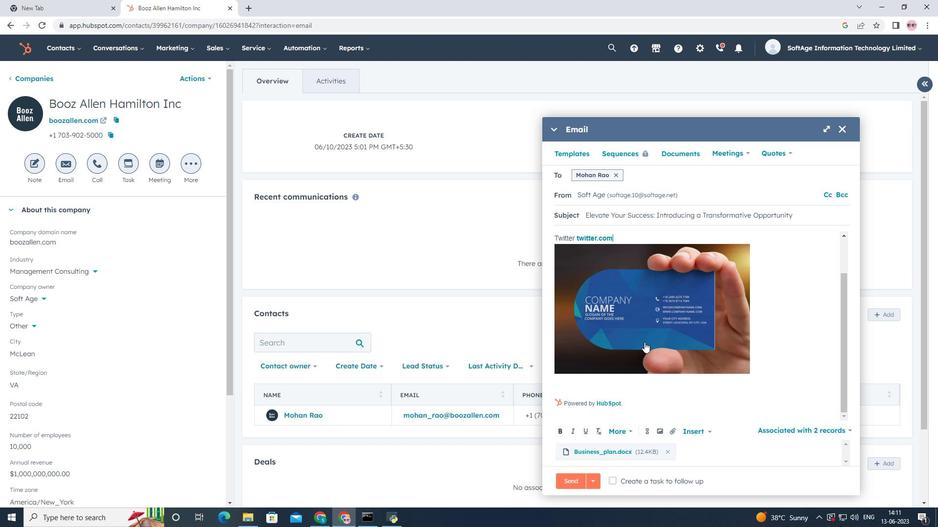 
Action: Mouse moved to (647, 348)
Screenshot: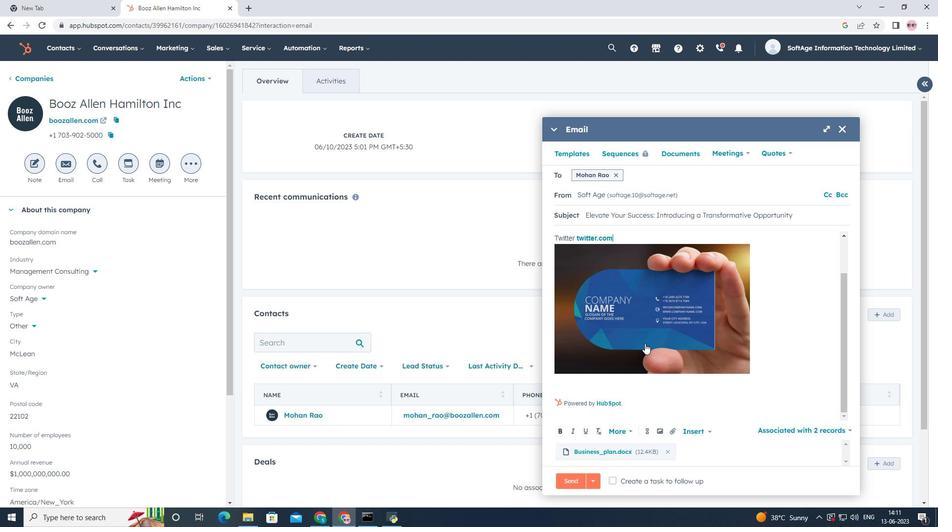 
Action: Mouse scrolled (647, 348) with delta (0, 0)
Screenshot: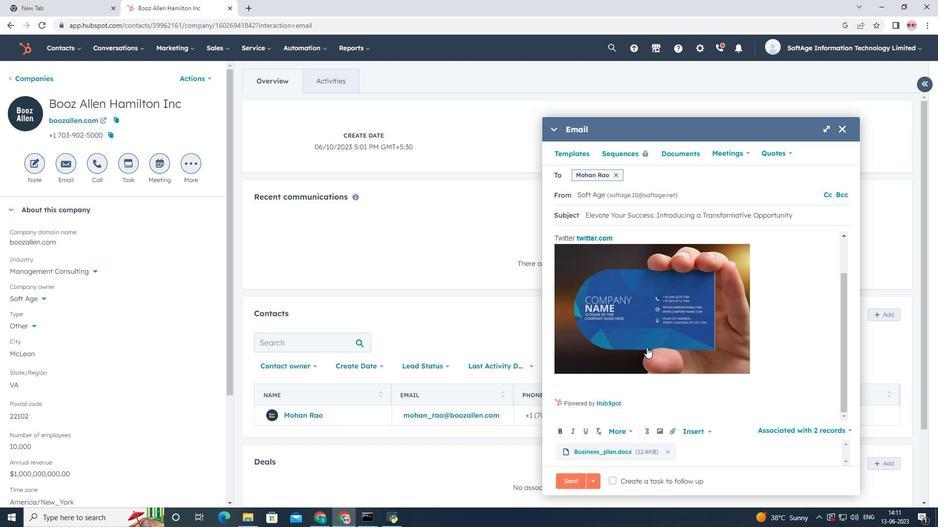 
Action: Mouse scrolled (647, 348) with delta (0, 0)
Screenshot: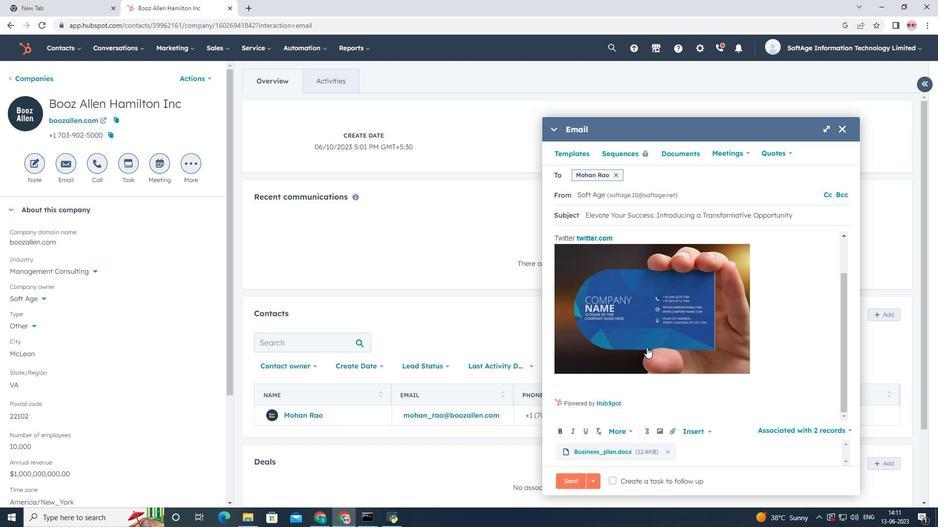 
Action: Mouse scrolled (647, 348) with delta (0, 0)
Screenshot: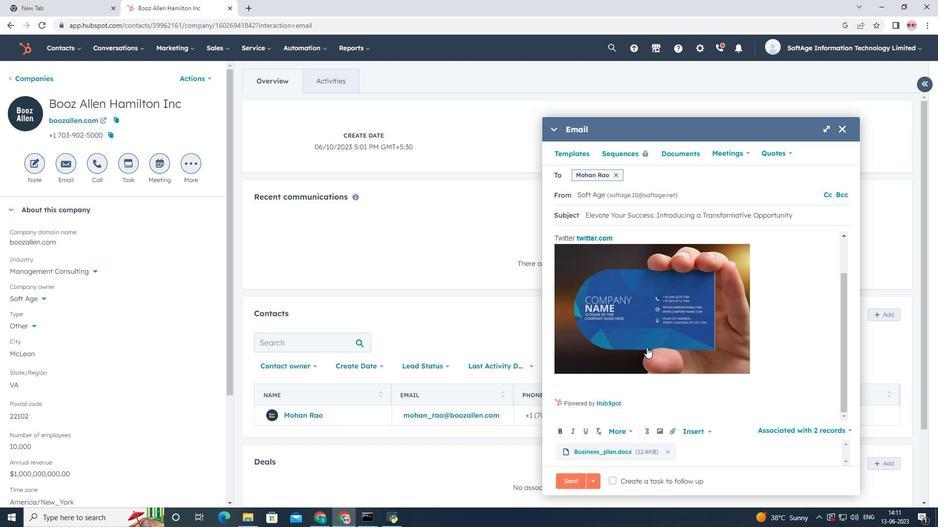 
Action: Mouse moved to (630, 485)
Screenshot: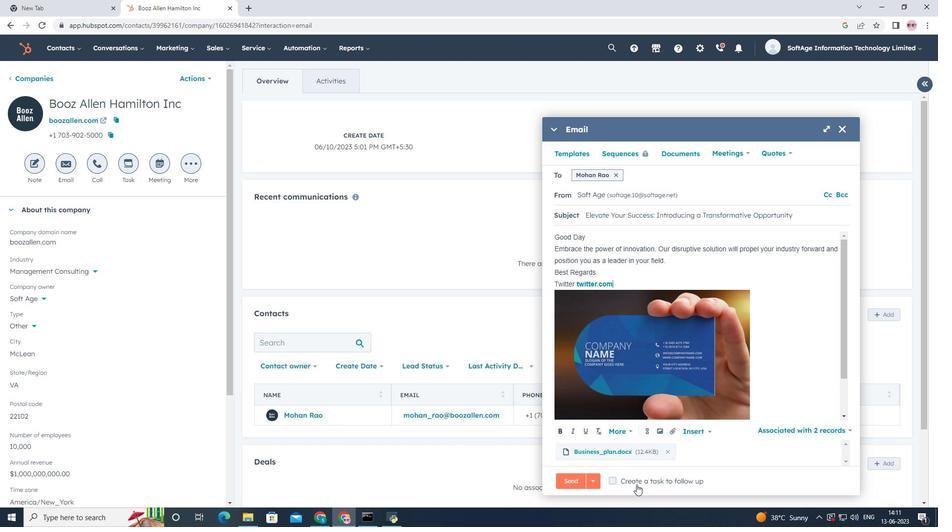 
Action: Mouse pressed left at (630, 485)
Screenshot: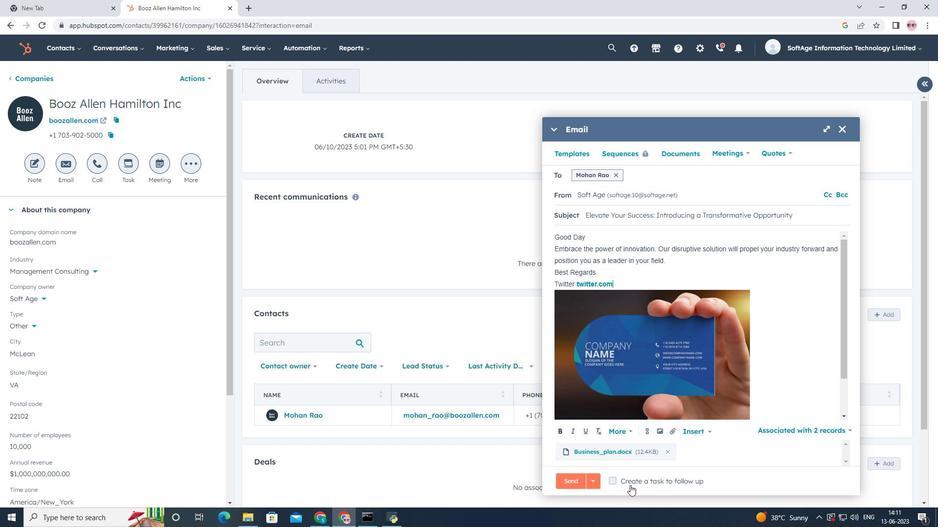 
Action: Mouse moved to (797, 481)
Screenshot: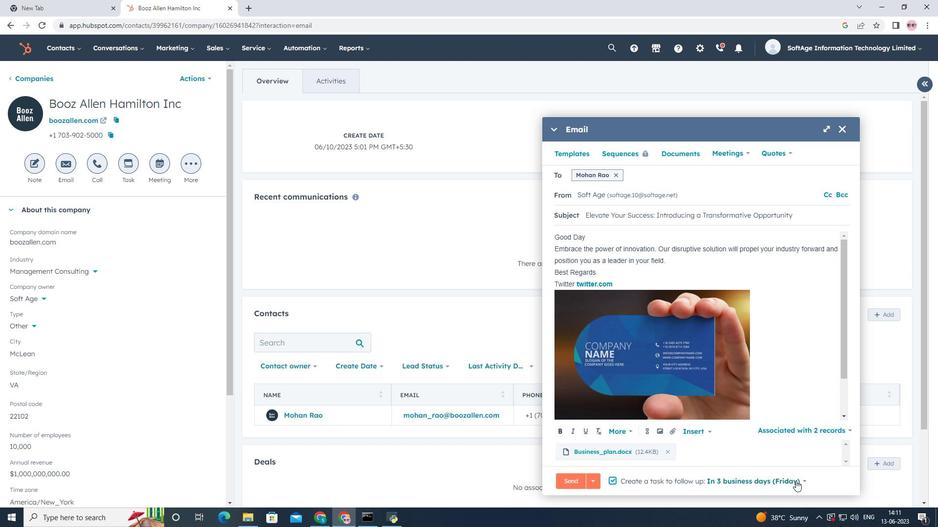 
Action: Mouse pressed left at (797, 481)
Screenshot: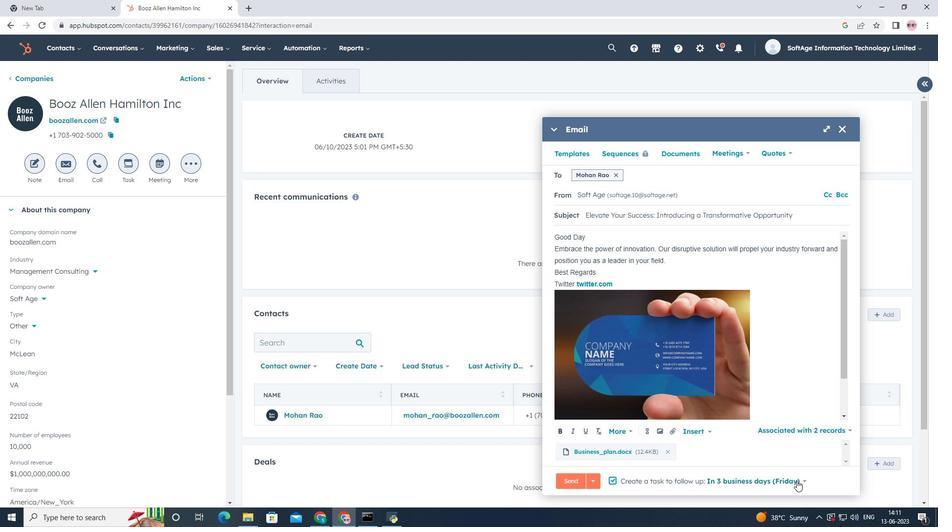 
Action: Mouse moved to (757, 411)
Screenshot: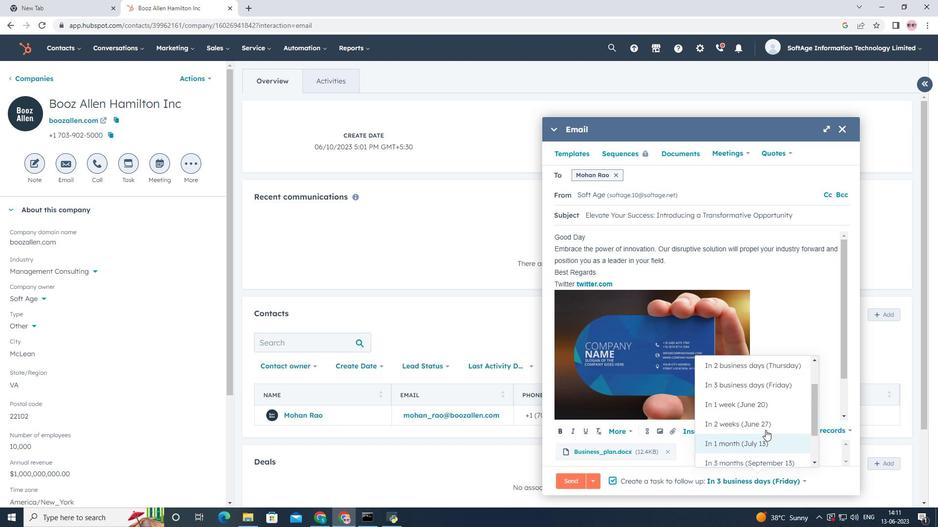 
Action: Mouse pressed left at (757, 411)
Screenshot: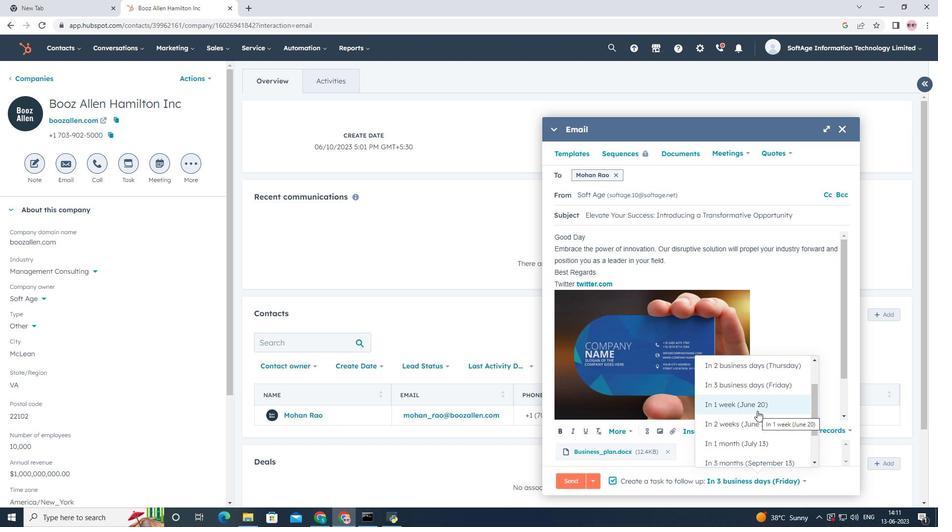 
Action: Mouse moved to (767, 412)
Screenshot: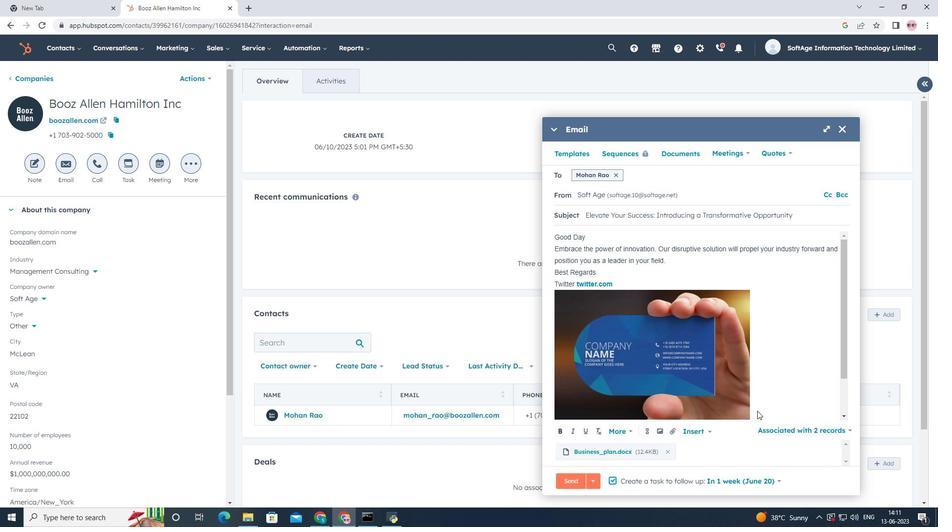 
Action: Mouse scrolled (767, 413) with delta (0, 0)
Screenshot: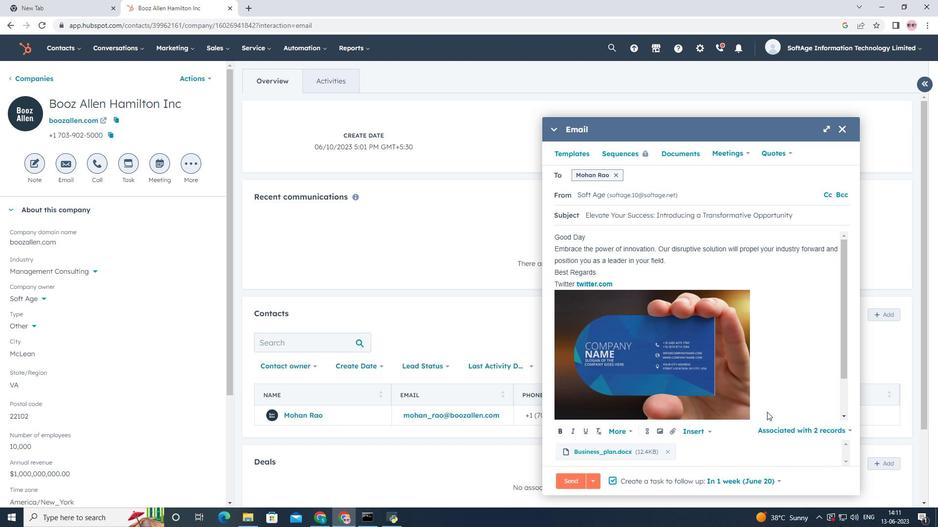 
Action: Mouse scrolled (767, 413) with delta (0, 0)
Screenshot: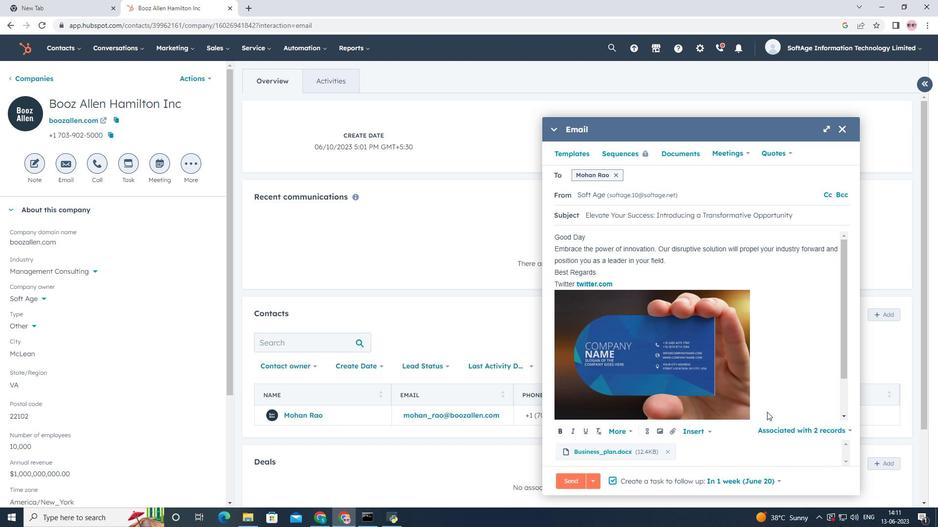 
Action: Mouse scrolled (767, 413) with delta (0, 0)
Screenshot: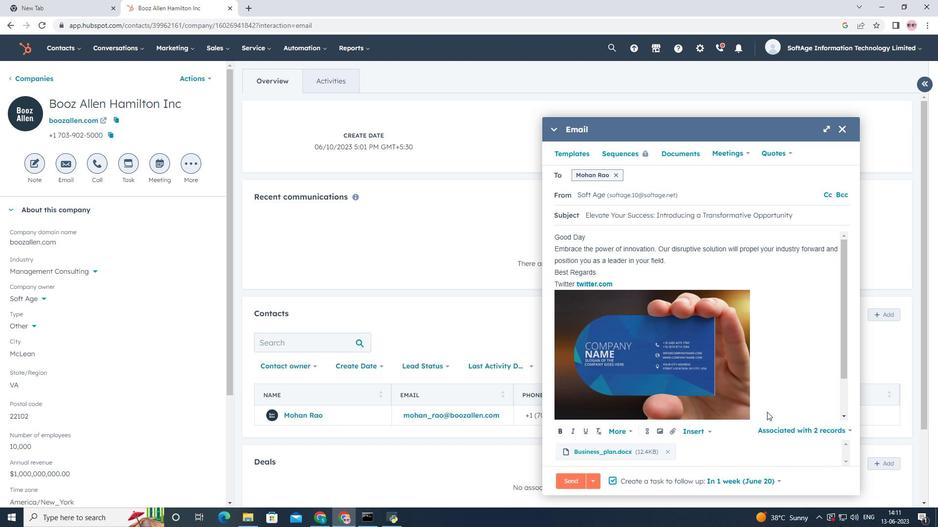 
Action: Mouse scrolled (767, 413) with delta (0, 0)
Screenshot: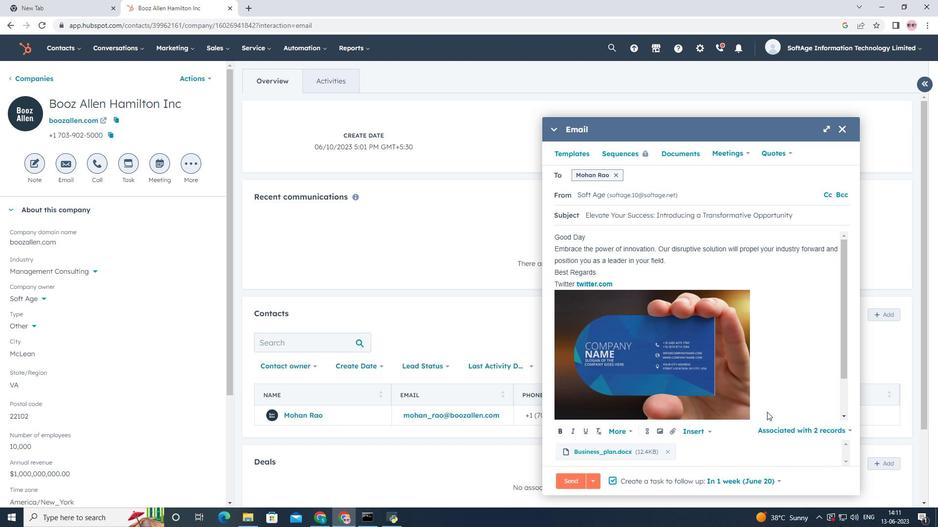 
Action: Mouse moved to (617, 178)
Screenshot: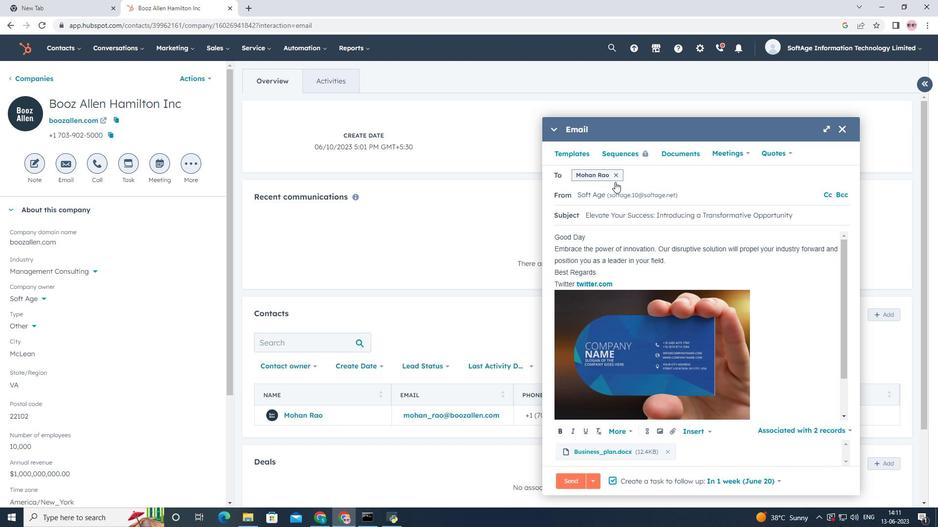 
Action: Mouse pressed left at (617, 178)
Screenshot: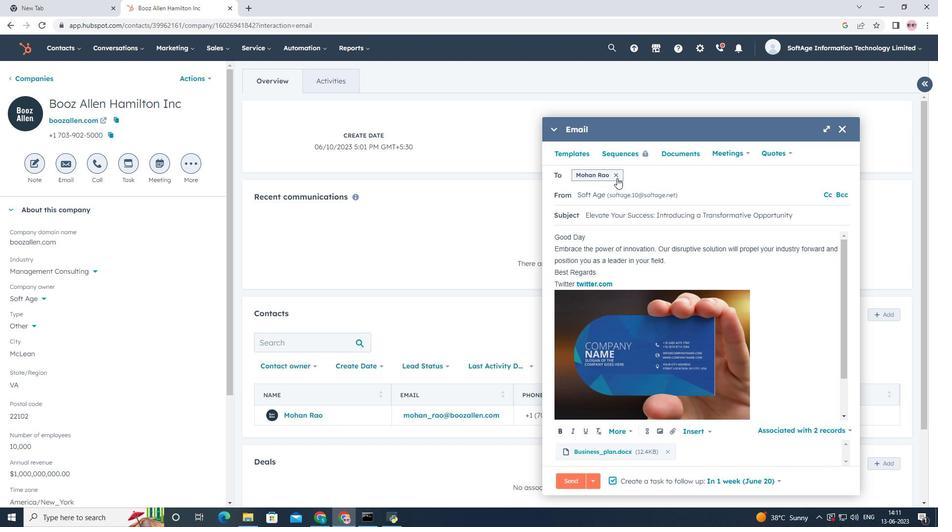 
Action: Mouse moved to (614, 177)
Screenshot: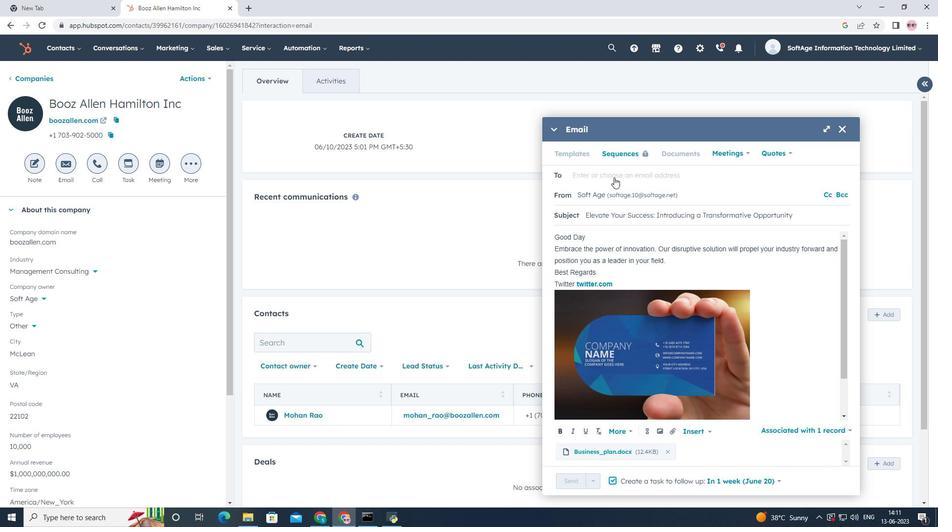 
Action: Mouse pressed left at (614, 177)
Screenshot: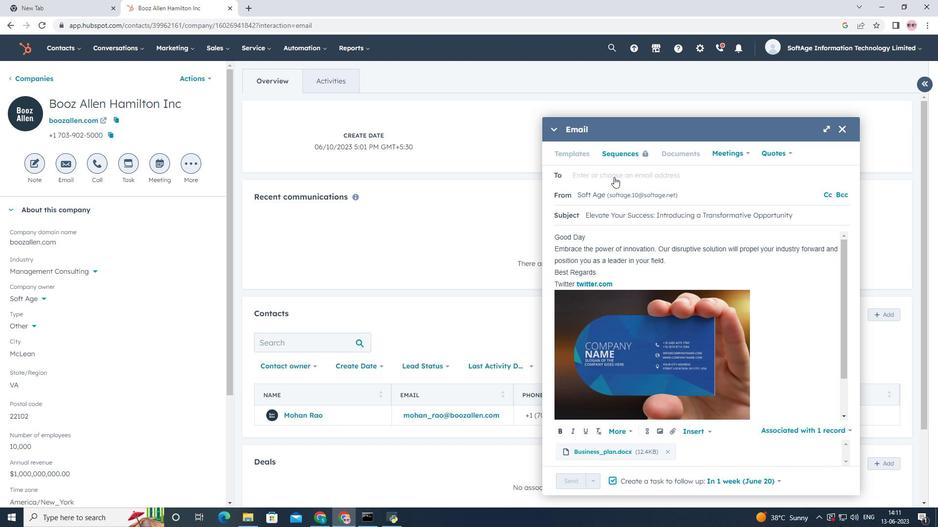 
Action: Mouse moved to (614, 202)
Screenshot: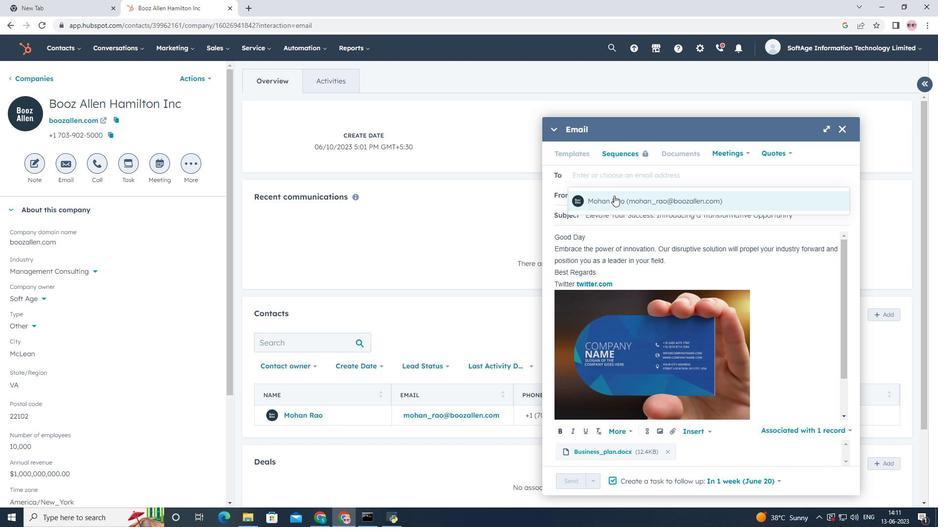 
Action: Mouse pressed left at (614, 202)
Screenshot: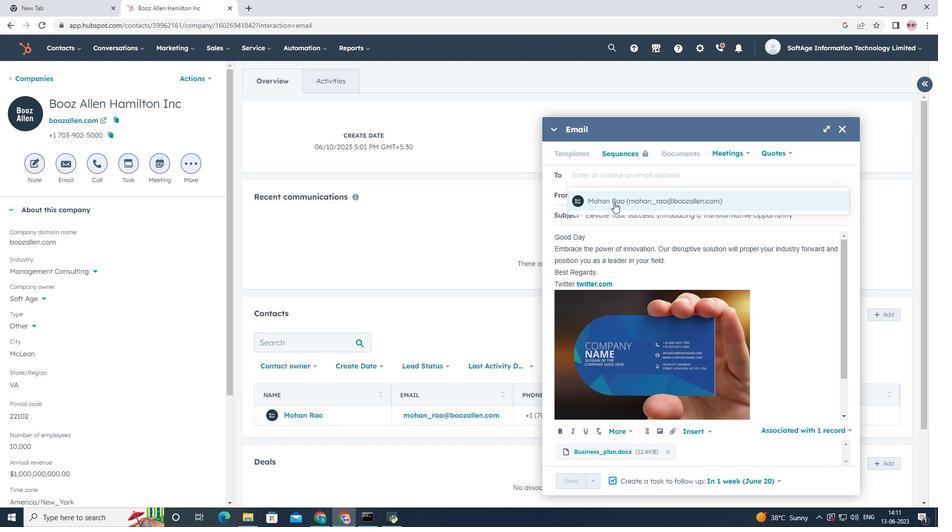 
Action: Mouse moved to (567, 483)
Screenshot: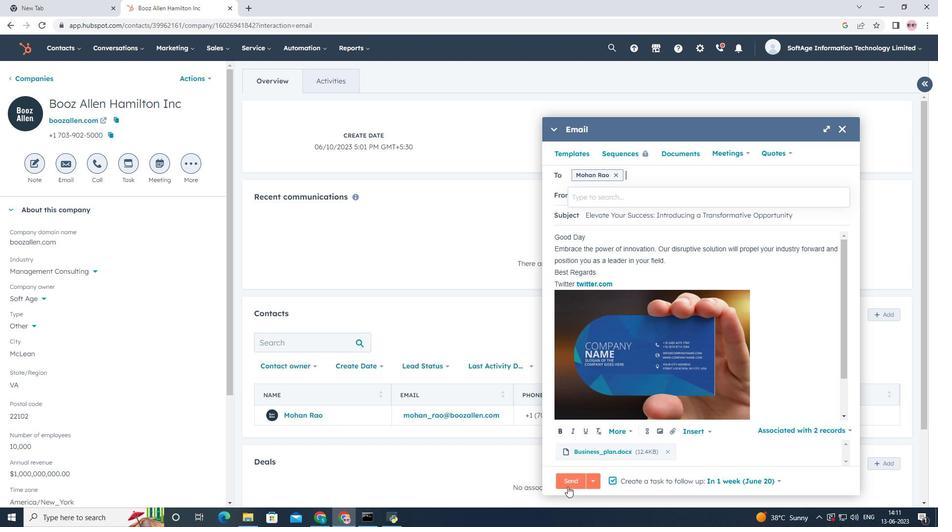 
Action: Mouse pressed left at (567, 483)
Screenshot: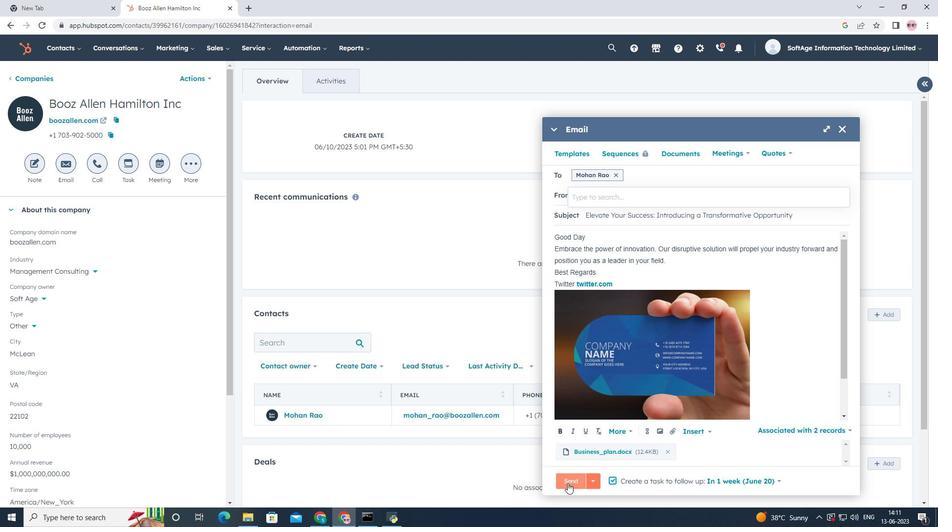 
Action: Mouse moved to (536, 304)
Screenshot: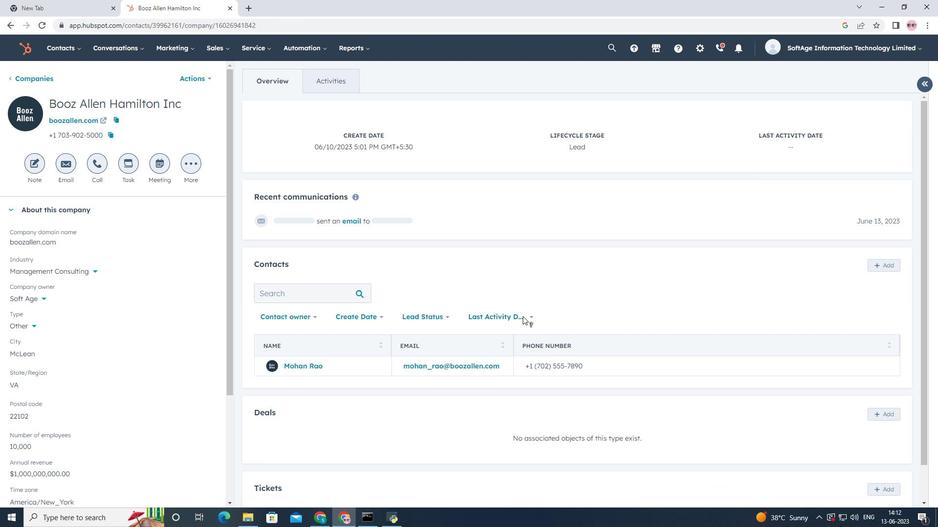 
Action: Mouse scrolled (536, 304) with delta (0, 0)
Screenshot: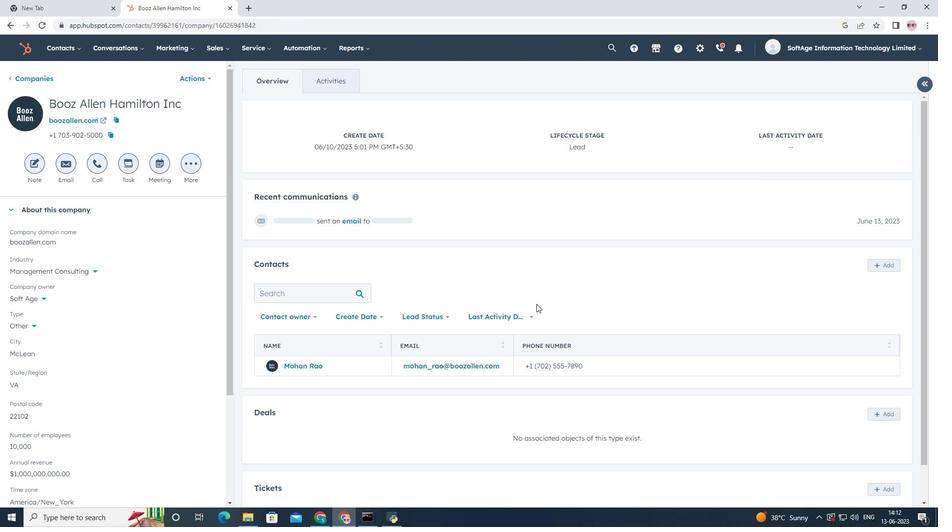 
Action: Mouse scrolled (536, 304) with delta (0, 0)
Screenshot: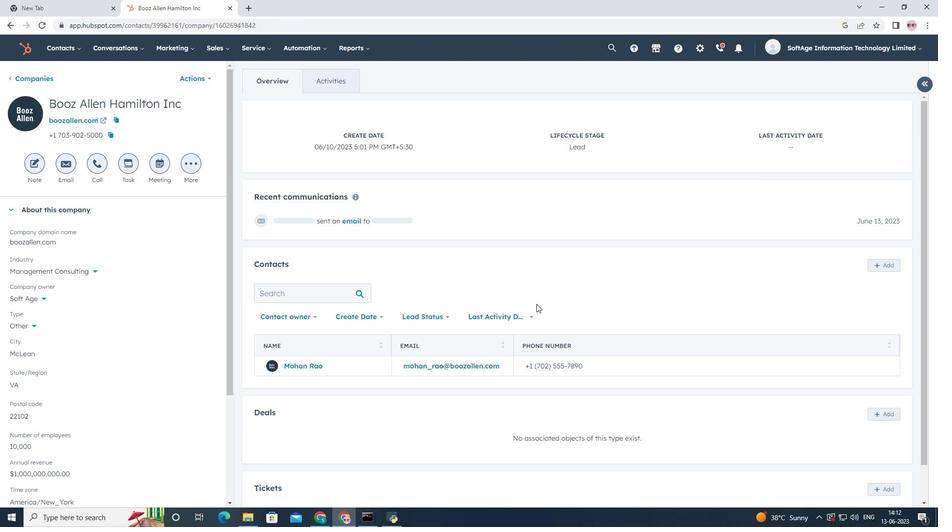 
Action: Mouse scrolled (536, 304) with delta (0, 0)
Screenshot: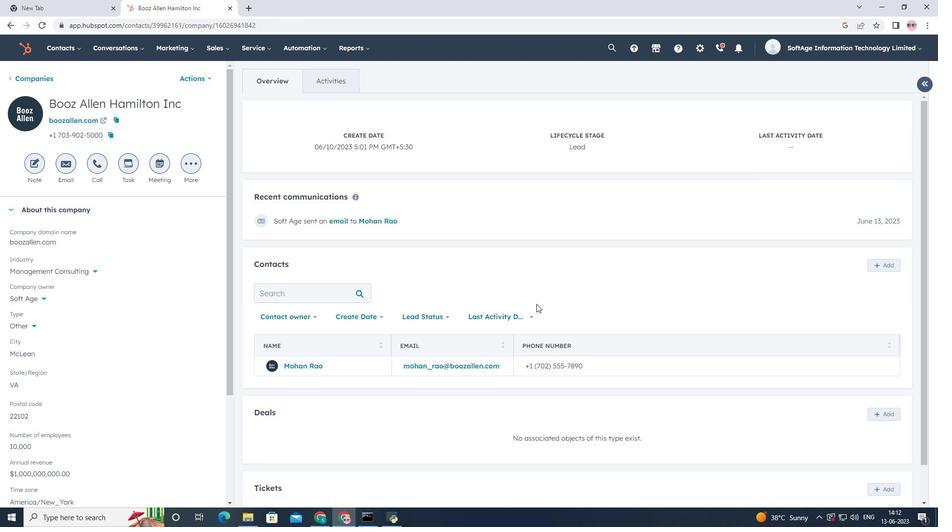 
Action: Mouse scrolled (536, 304) with delta (0, 0)
Screenshot: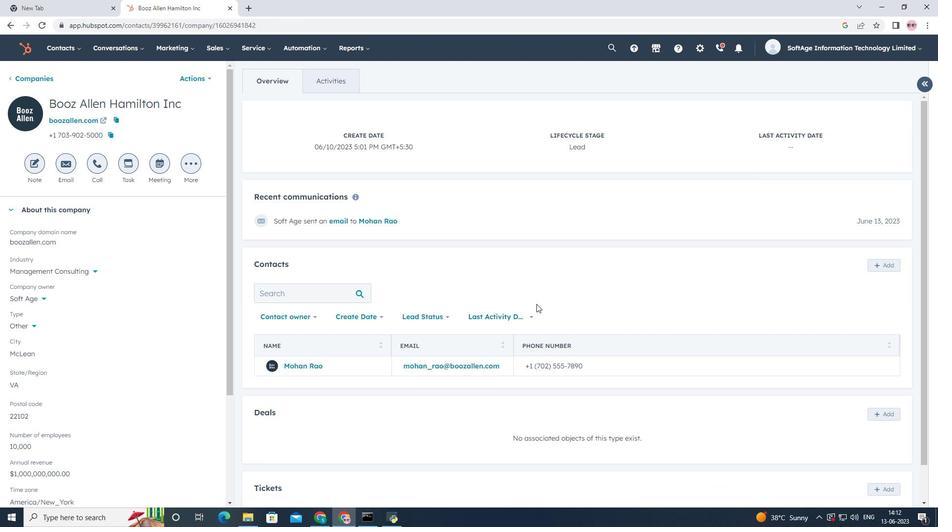 
Action: Mouse scrolled (536, 304) with delta (0, 0)
Screenshot: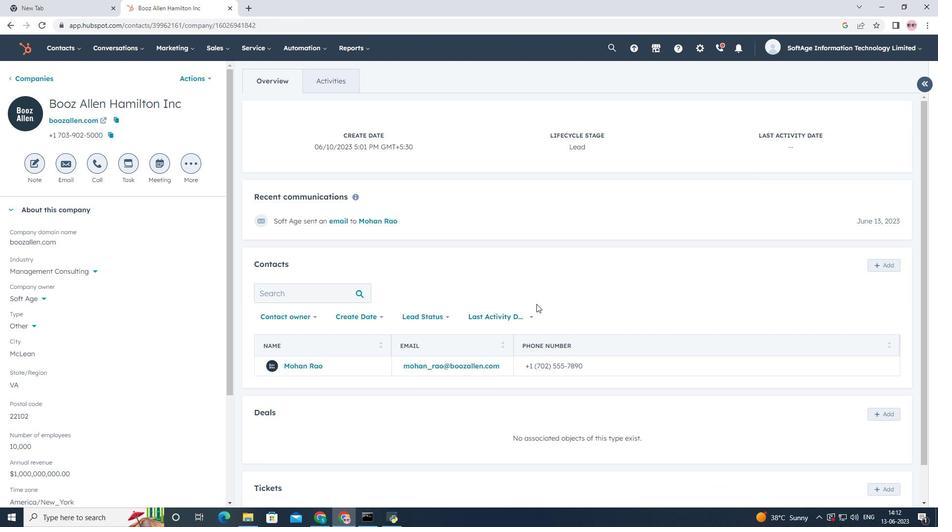 
Action: Mouse scrolled (536, 304) with delta (0, 0)
Screenshot: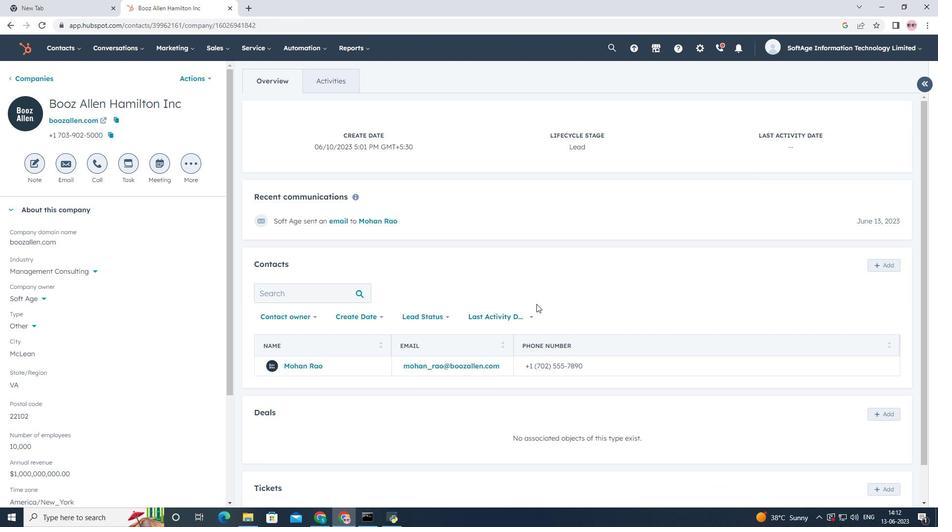 
Action: Mouse scrolled (536, 304) with delta (0, 0)
Screenshot: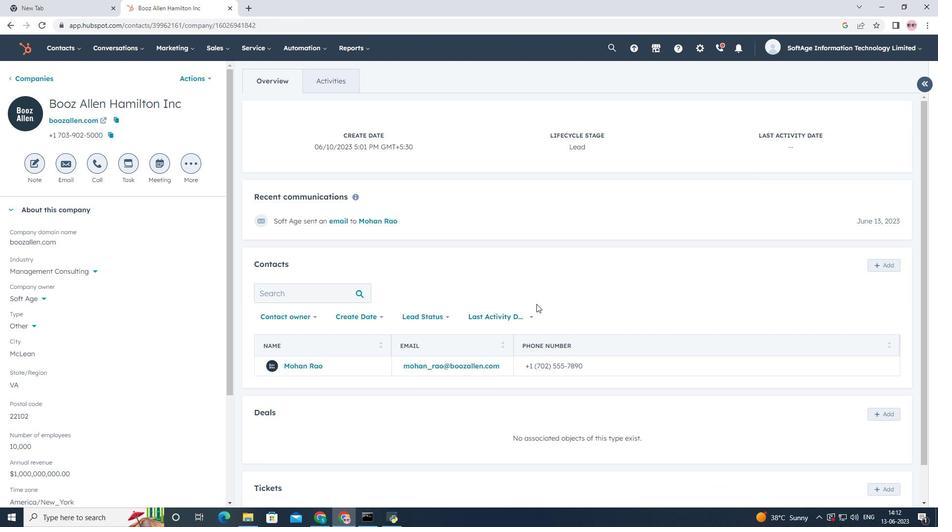 
Action: Mouse scrolled (536, 304) with delta (0, 0)
Screenshot: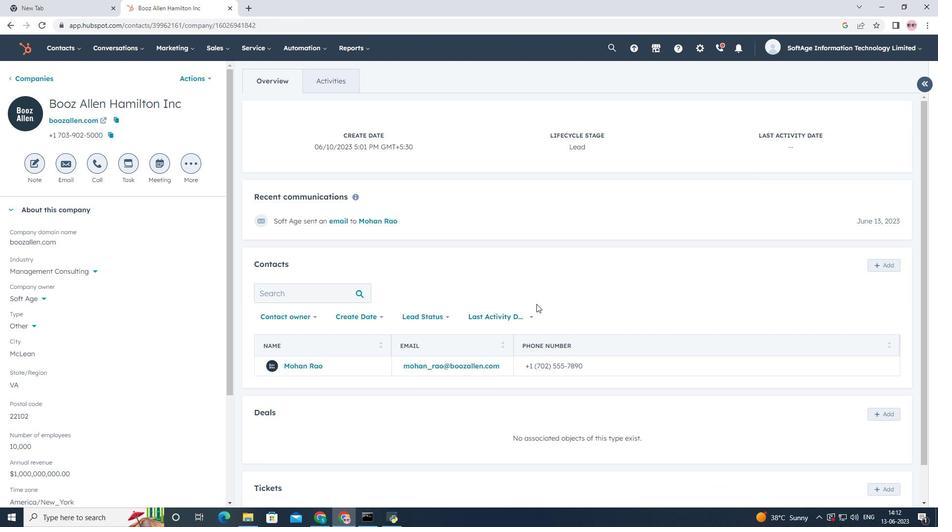 
Action: Mouse scrolled (536, 304) with delta (0, 0)
Screenshot: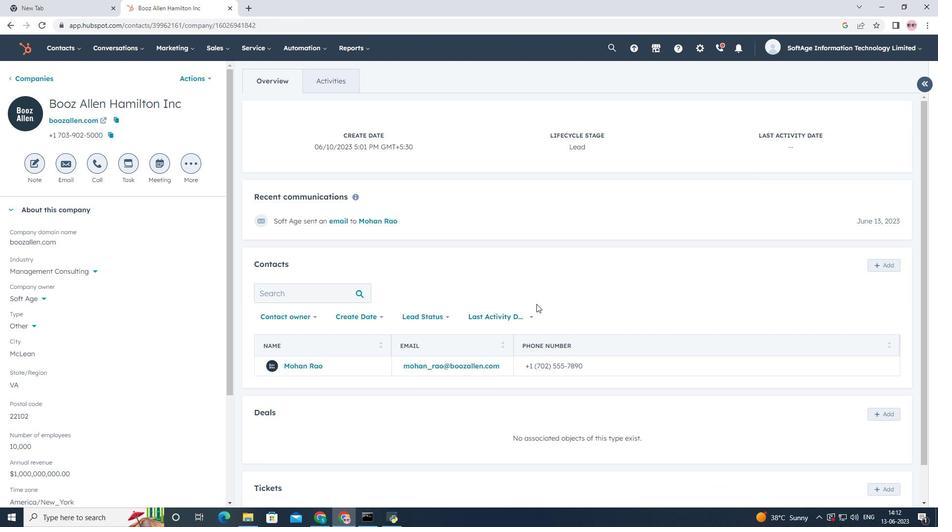 
Action: Mouse scrolled (536, 304) with delta (0, 0)
Screenshot: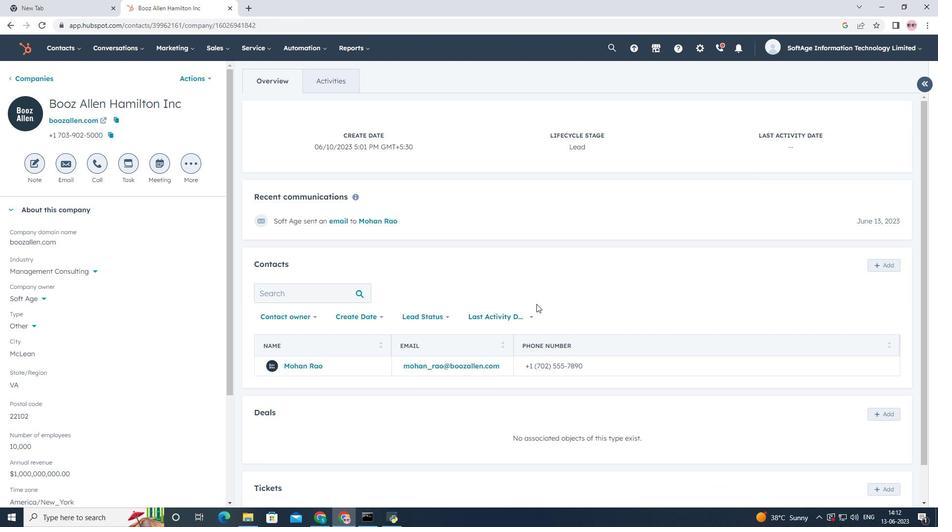 
Action: Mouse scrolled (536, 304) with delta (0, 0)
Screenshot: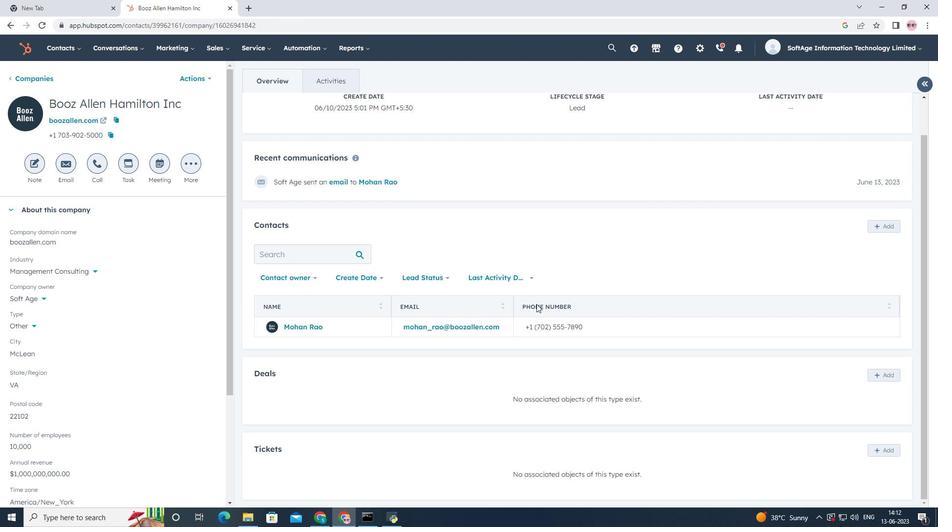 
Action: Mouse scrolled (536, 304) with delta (0, 0)
Screenshot: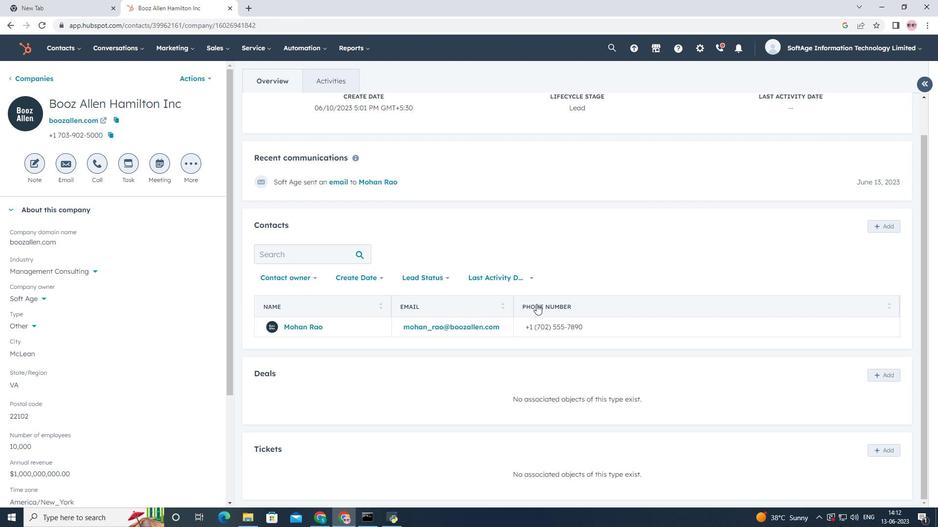 
Action: Mouse scrolled (536, 304) with delta (0, 0)
Screenshot: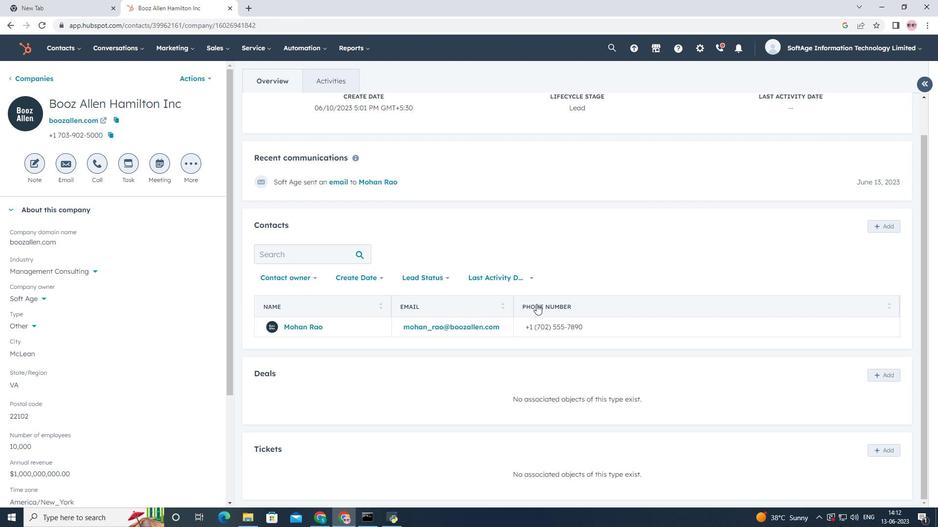 
